 Task: Search one way flight ticket for 3 adults, 3 children in premium economy from Grand Rapids: Gerald R. Ford International Airport to Raleigh: Raleigh-durham International Airport on 8-5-2023. Choice of flights is Delta. Number of bags: 1 carry on bag. Price is upto 84000. Outbound departure time preference is 19:15.
Action: Mouse moved to (282, 257)
Screenshot: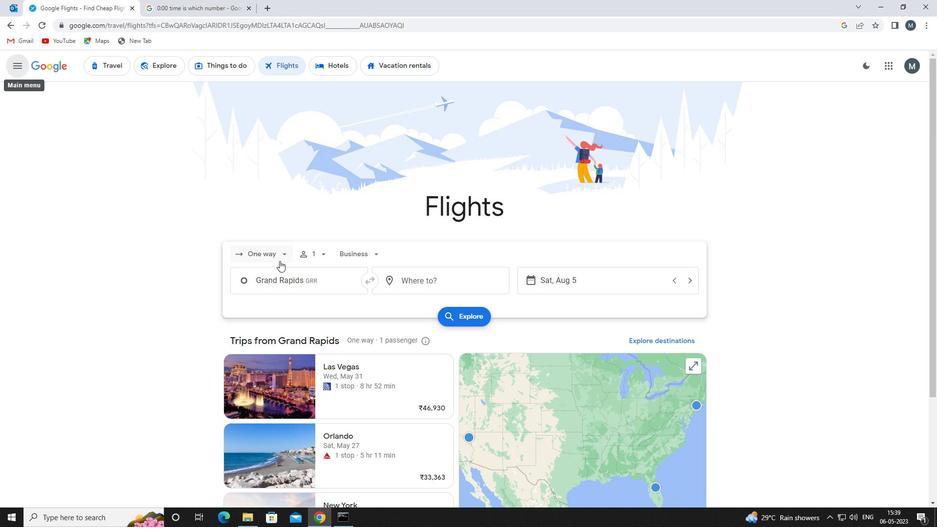 
Action: Mouse pressed left at (282, 257)
Screenshot: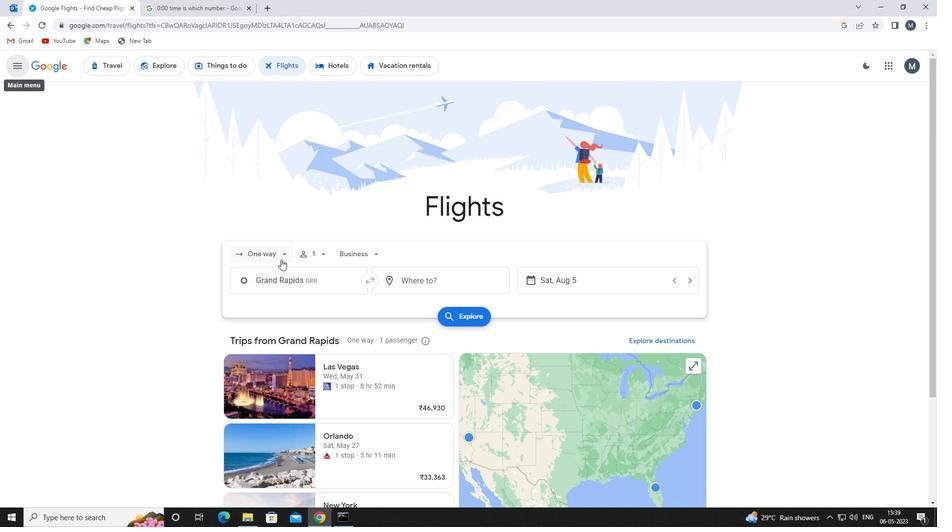 
Action: Mouse moved to (278, 302)
Screenshot: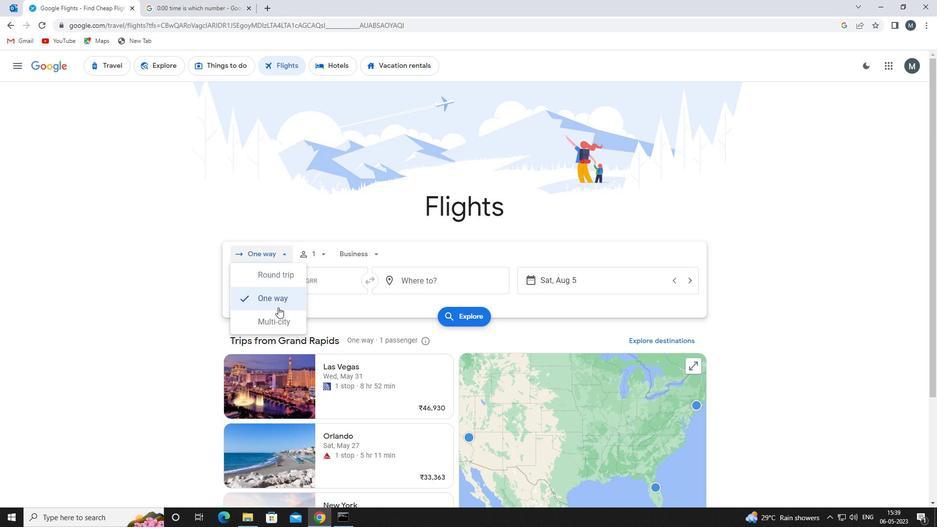 
Action: Mouse pressed left at (278, 302)
Screenshot: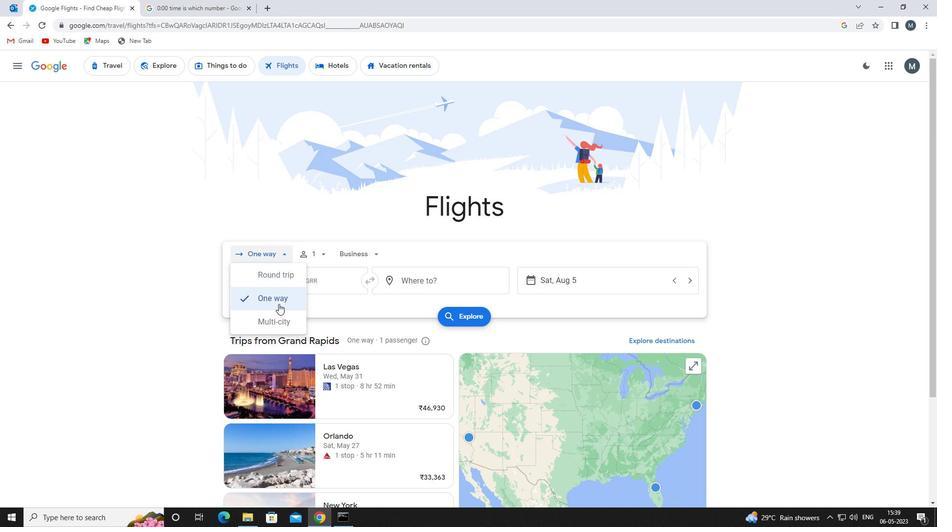 
Action: Mouse moved to (326, 257)
Screenshot: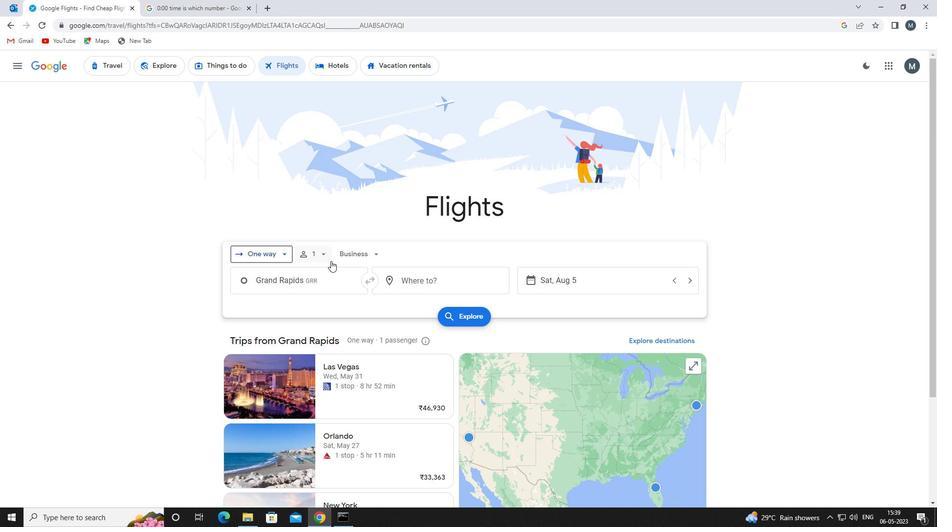 
Action: Mouse pressed left at (326, 257)
Screenshot: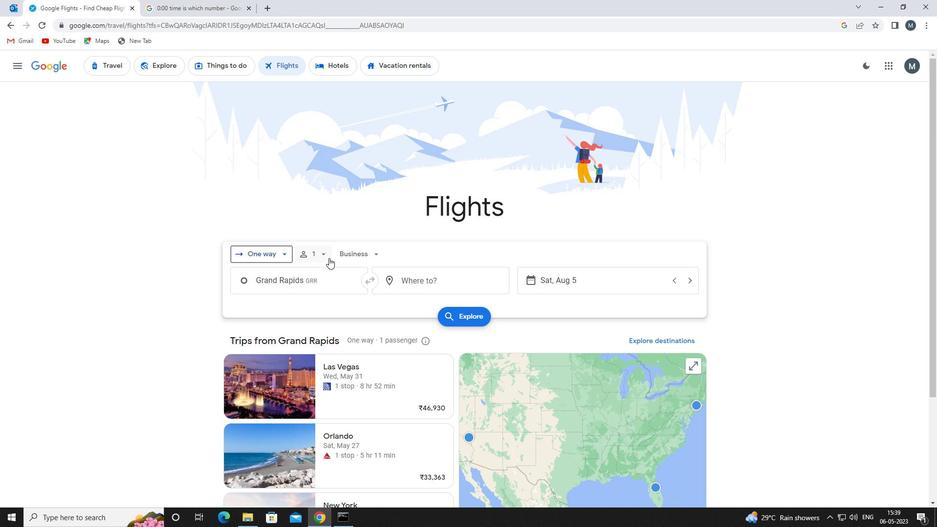 
Action: Mouse moved to (396, 281)
Screenshot: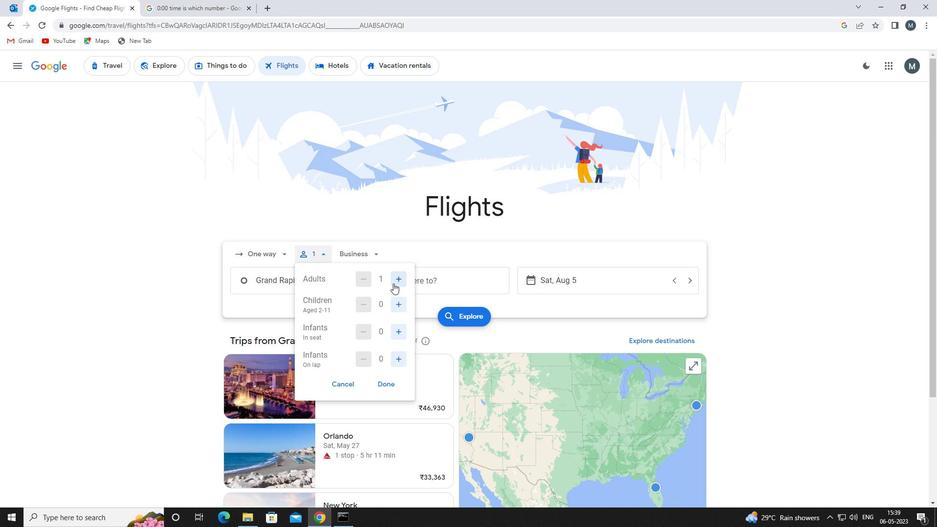 
Action: Mouse pressed left at (396, 281)
Screenshot: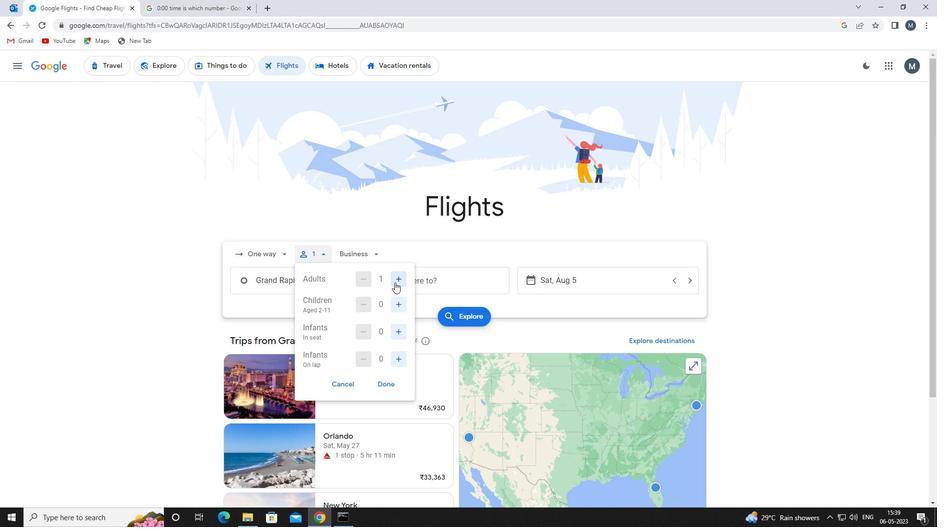 
Action: Mouse moved to (396, 281)
Screenshot: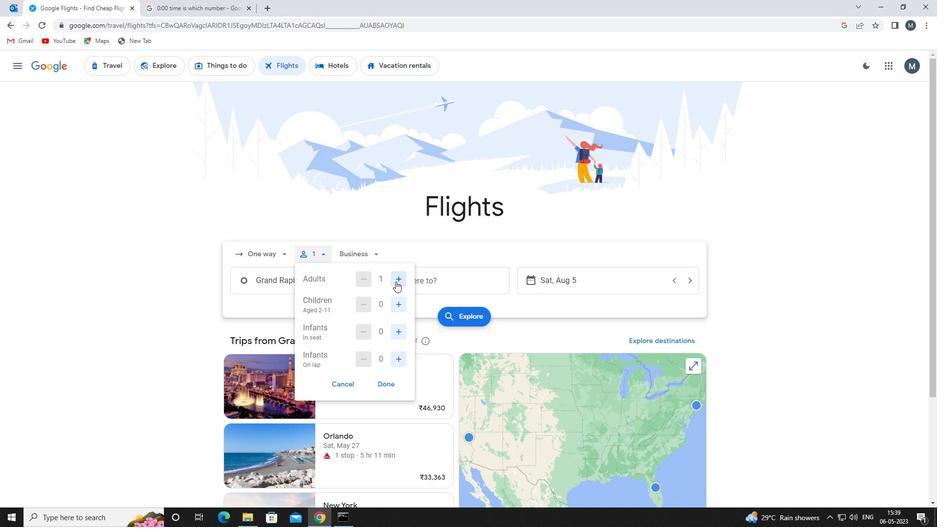 
Action: Mouse pressed left at (396, 281)
Screenshot: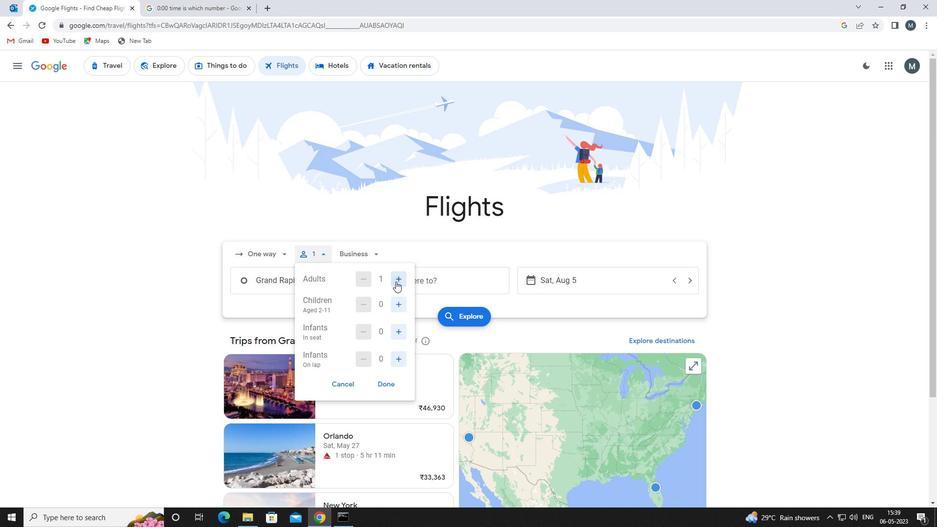 
Action: Mouse moved to (403, 304)
Screenshot: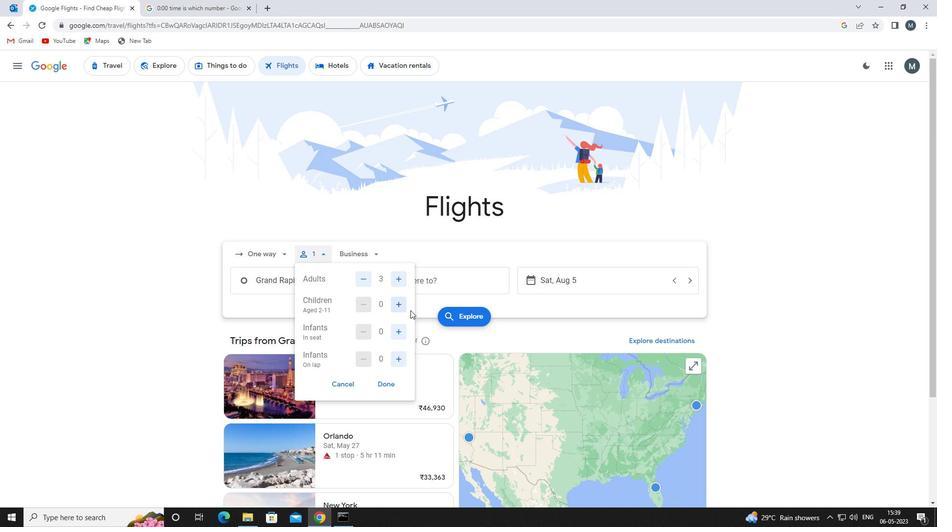 
Action: Mouse pressed left at (403, 304)
Screenshot: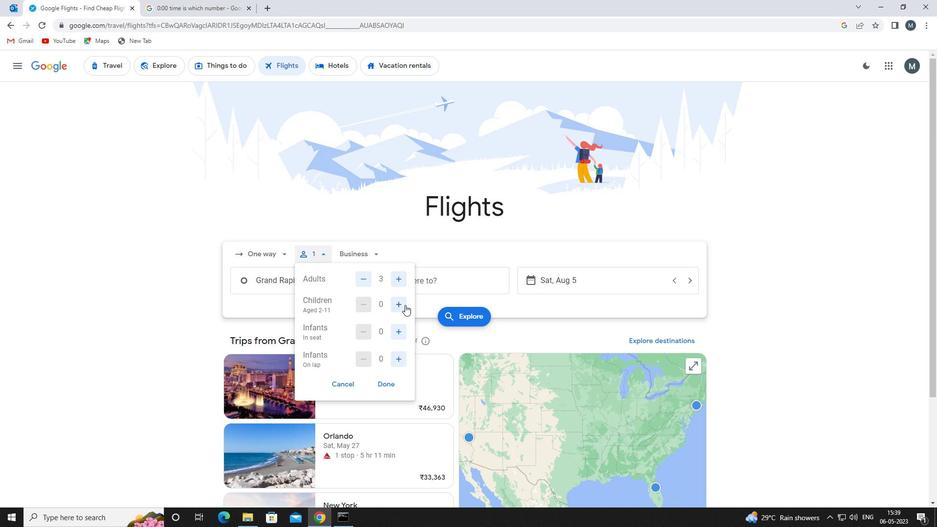 
Action: Mouse pressed left at (403, 304)
Screenshot: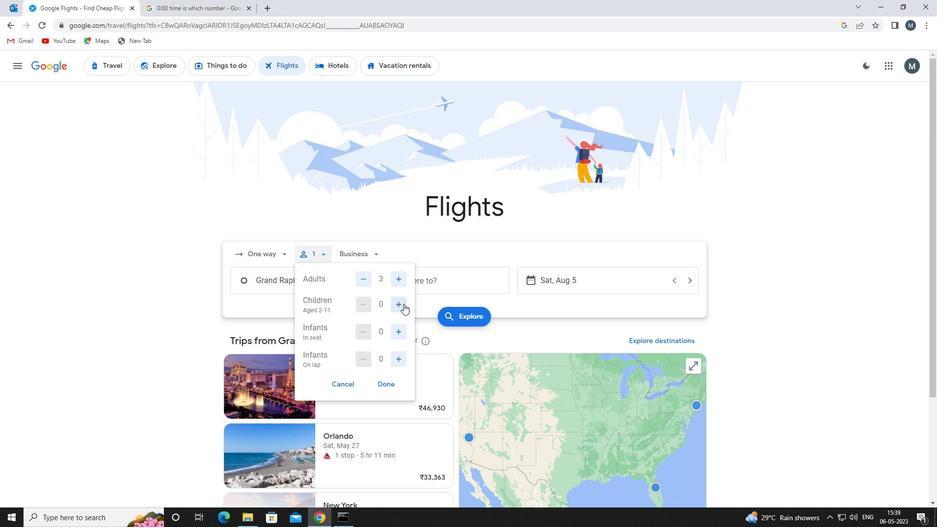 
Action: Mouse pressed left at (403, 304)
Screenshot: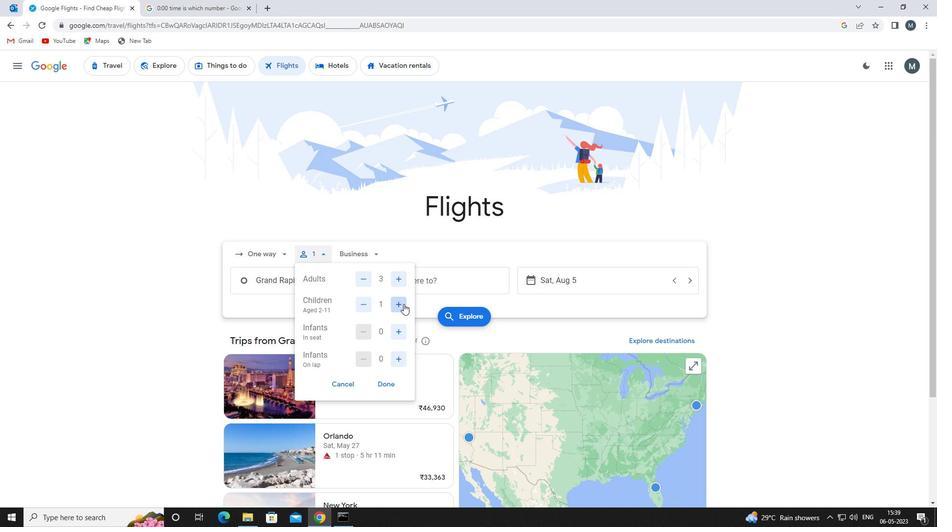 
Action: Mouse moved to (392, 385)
Screenshot: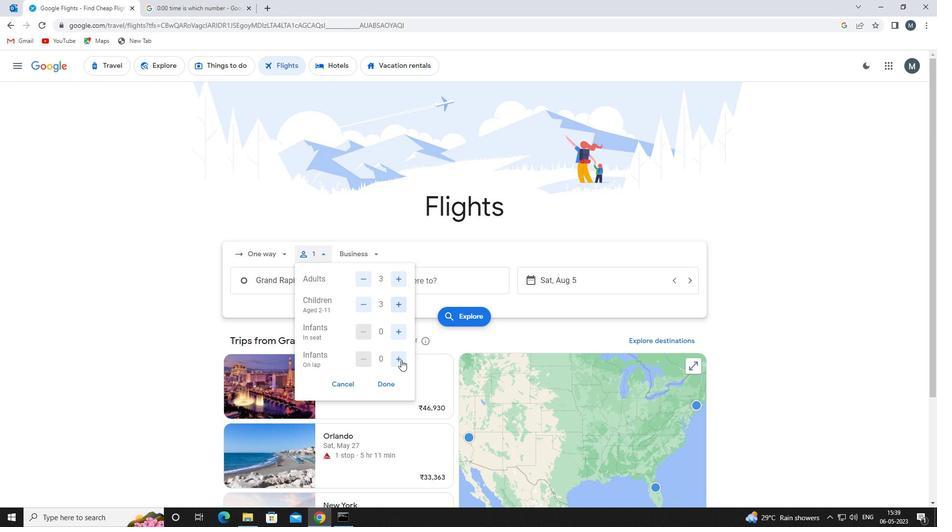 
Action: Mouse pressed left at (392, 385)
Screenshot: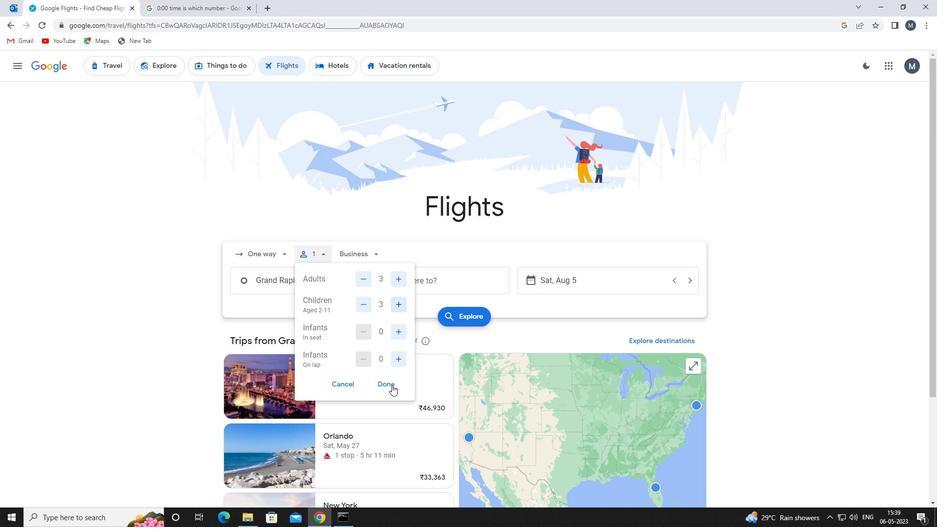 
Action: Mouse moved to (362, 253)
Screenshot: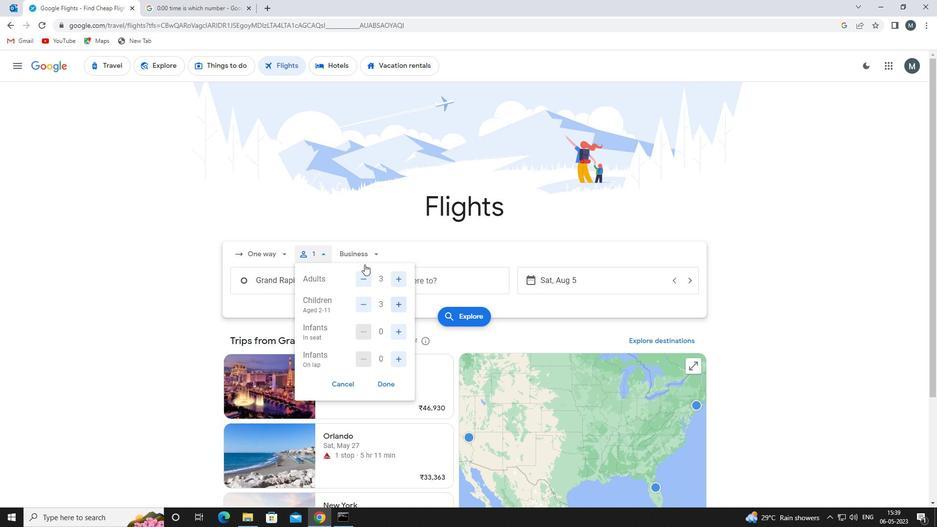 
Action: Mouse pressed left at (362, 253)
Screenshot: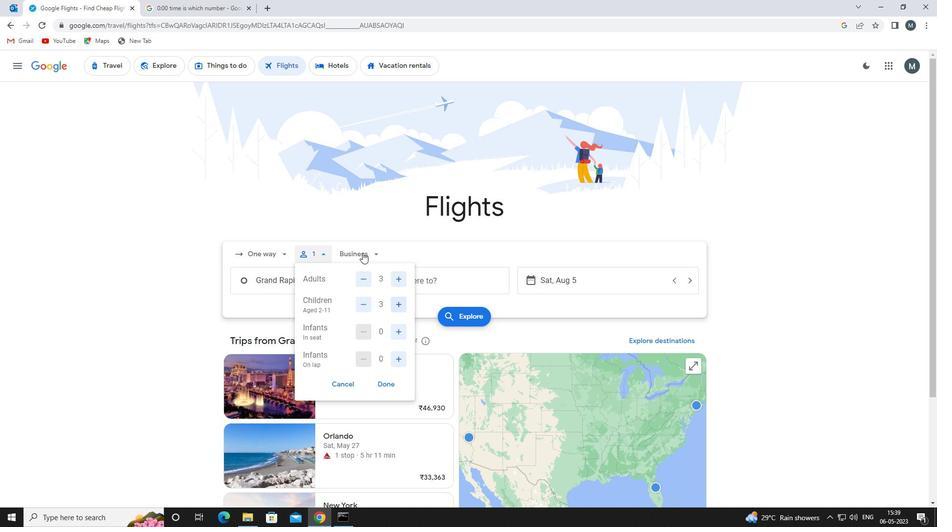 
Action: Mouse moved to (380, 300)
Screenshot: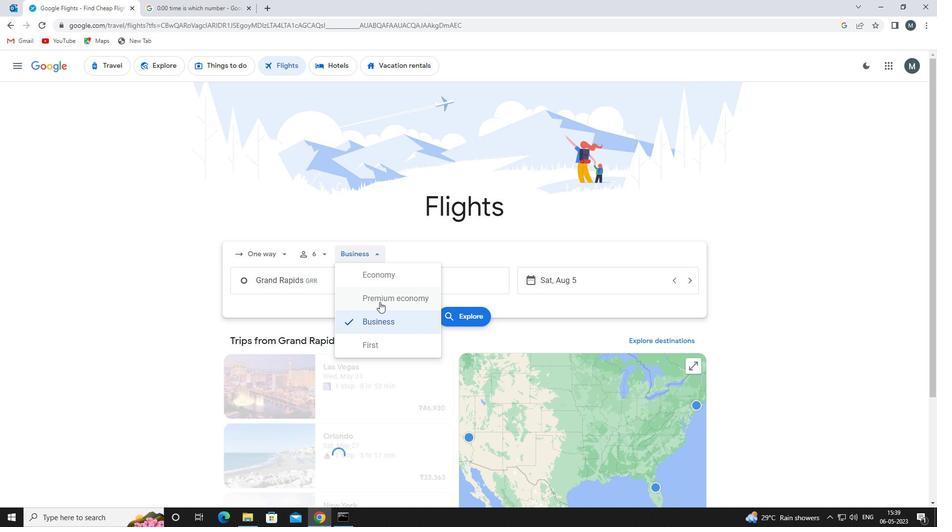 
Action: Mouse pressed left at (380, 300)
Screenshot: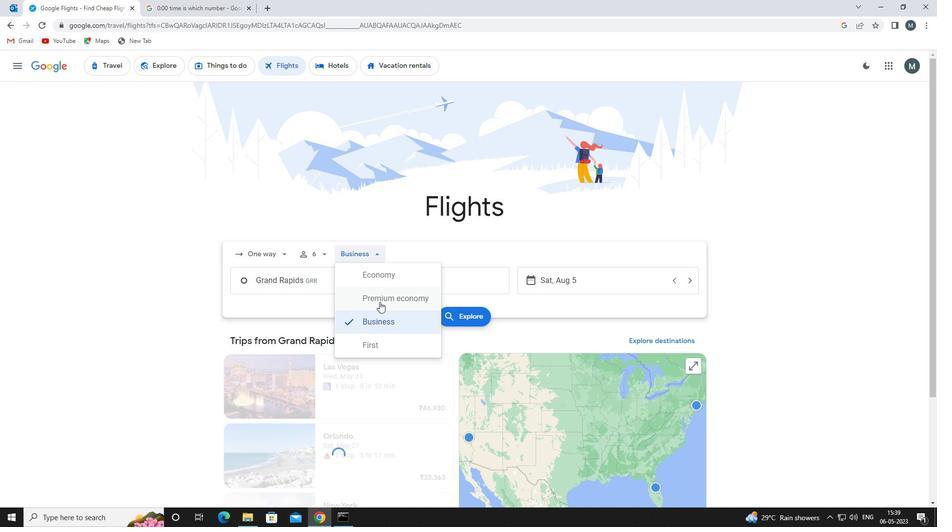 
Action: Mouse moved to (323, 286)
Screenshot: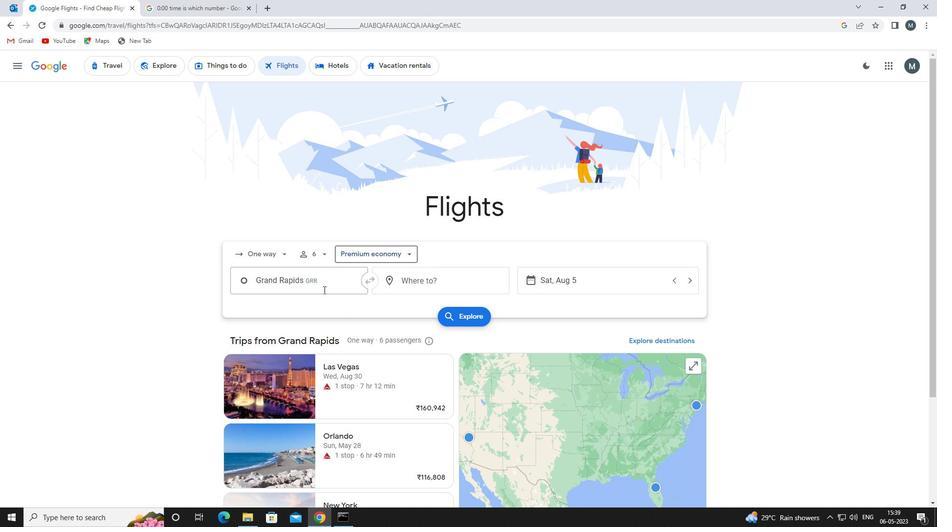 
Action: Mouse pressed left at (323, 286)
Screenshot: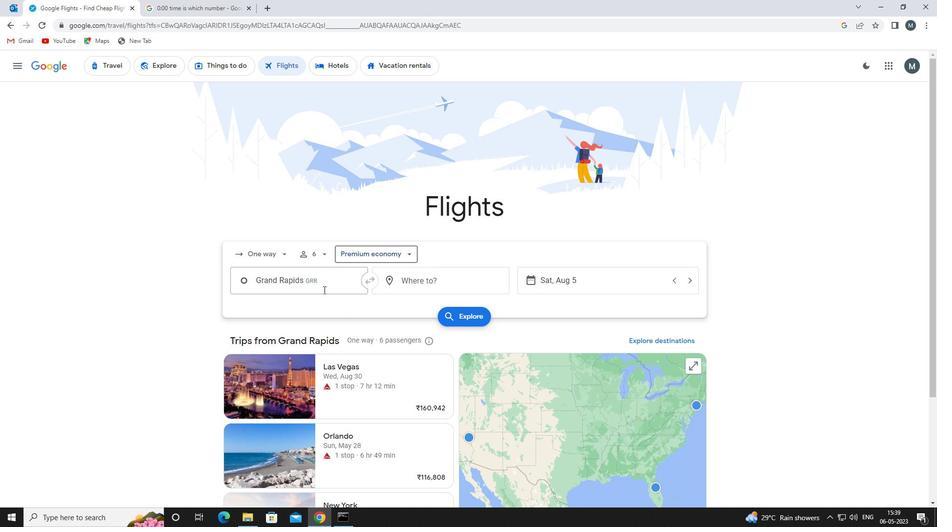 
Action: Mouse moved to (326, 327)
Screenshot: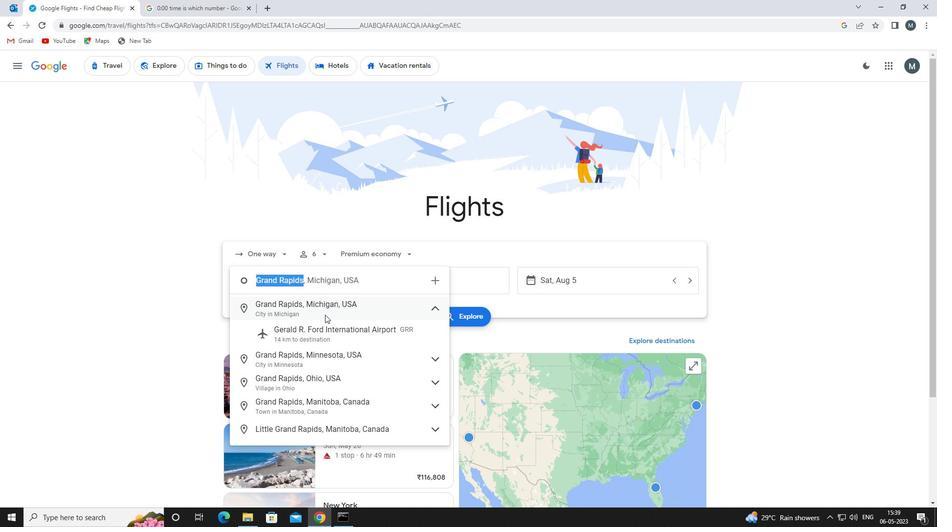 
Action: Mouse pressed left at (326, 327)
Screenshot: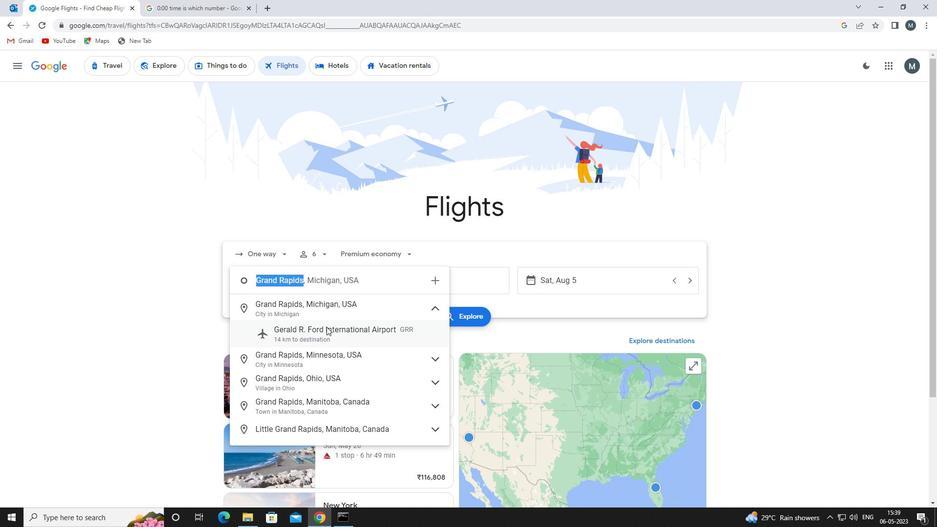 
Action: Mouse moved to (413, 276)
Screenshot: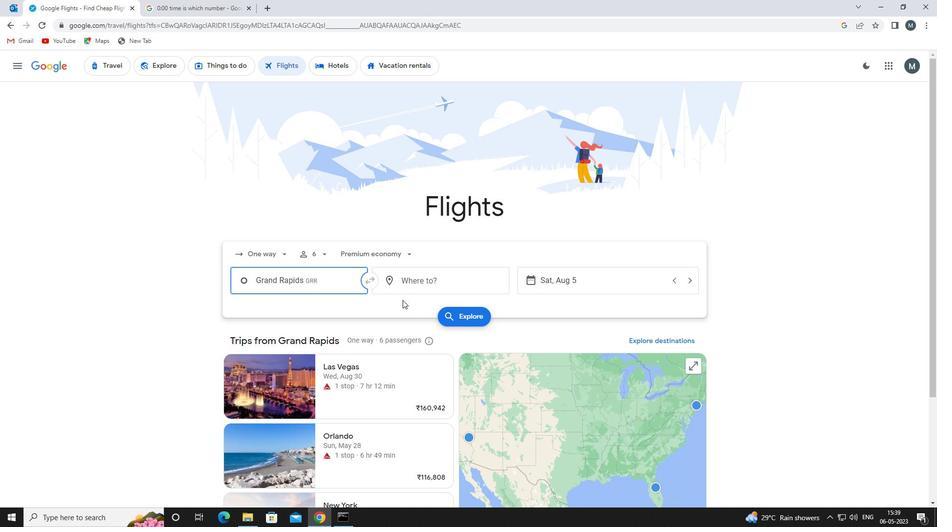 
Action: Mouse pressed left at (413, 276)
Screenshot: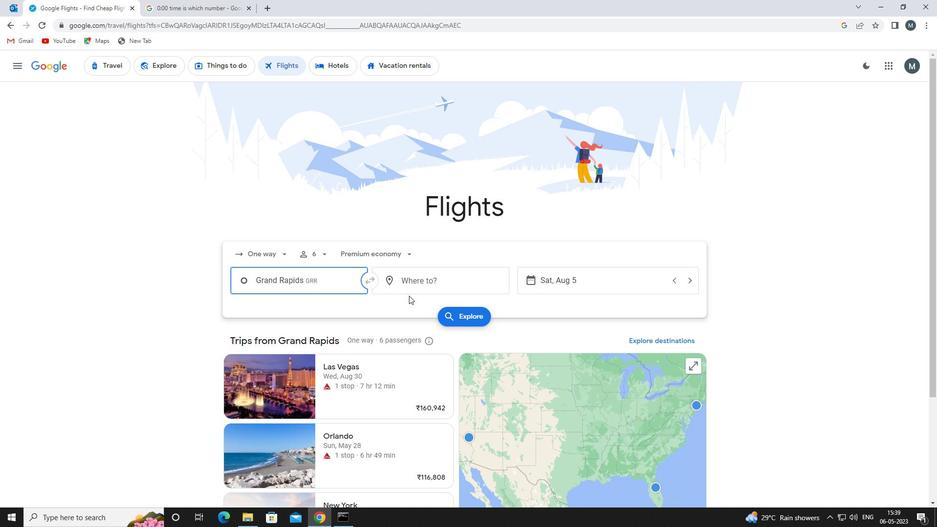 
Action: Mouse moved to (413, 279)
Screenshot: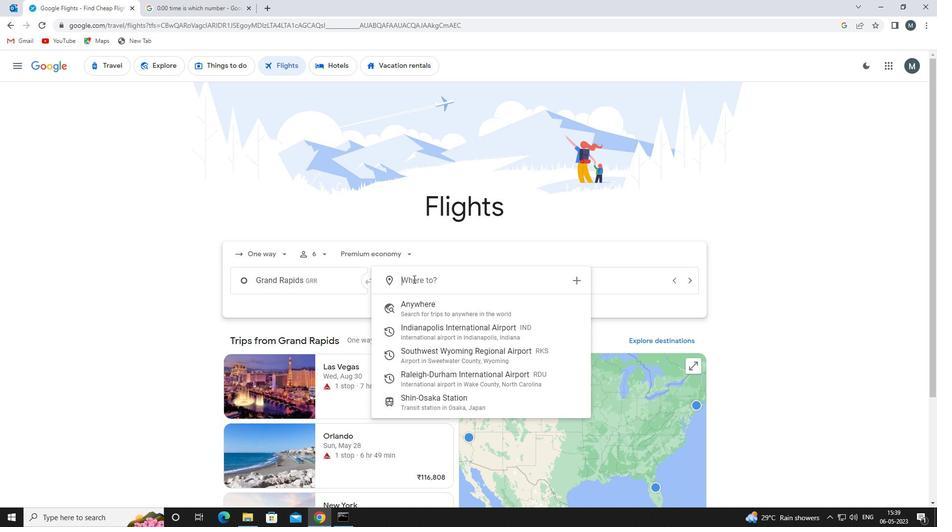 
Action: Key pressed rdu
Screenshot: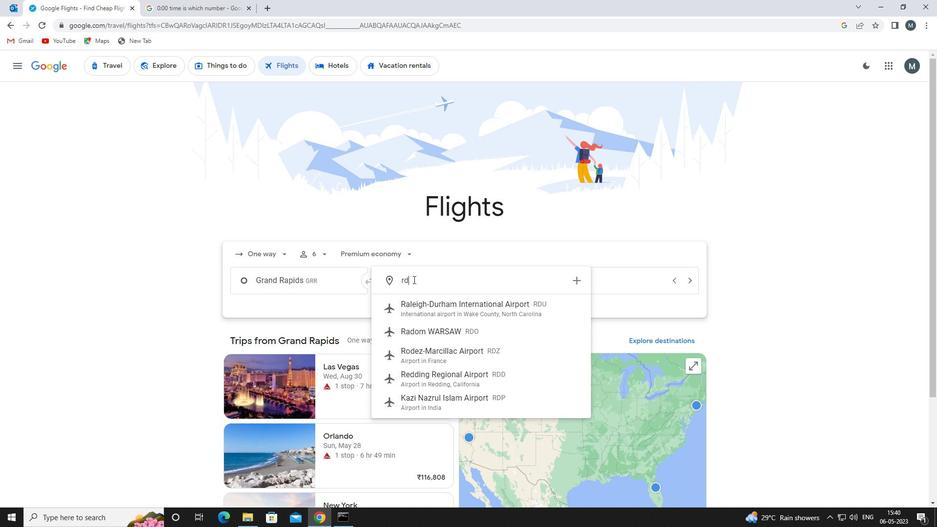 
Action: Mouse moved to (433, 317)
Screenshot: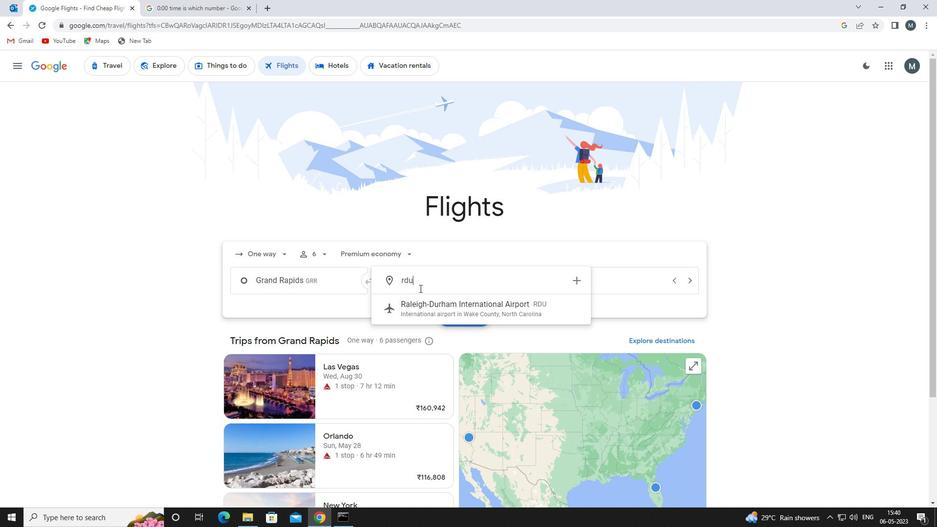 
Action: Mouse pressed left at (433, 317)
Screenshot: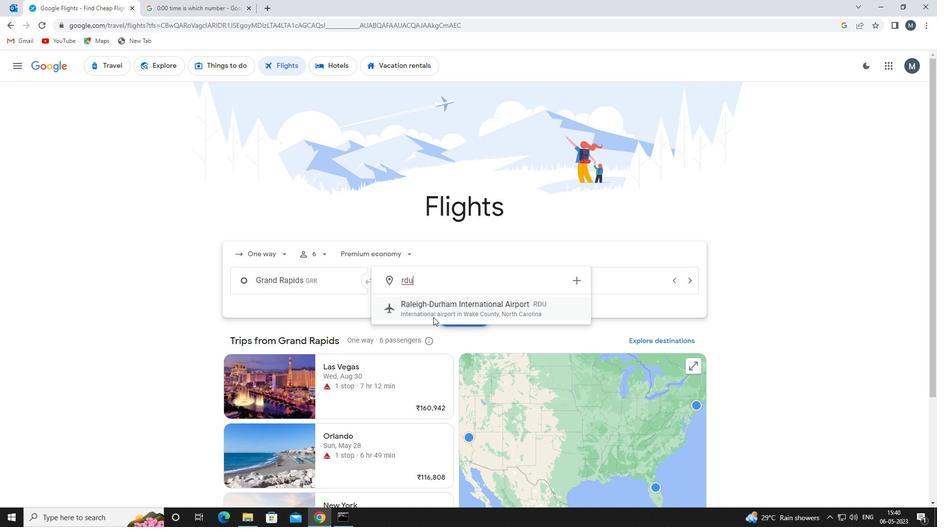 
Action: Mouse moved to (542, 275)
Screenshot: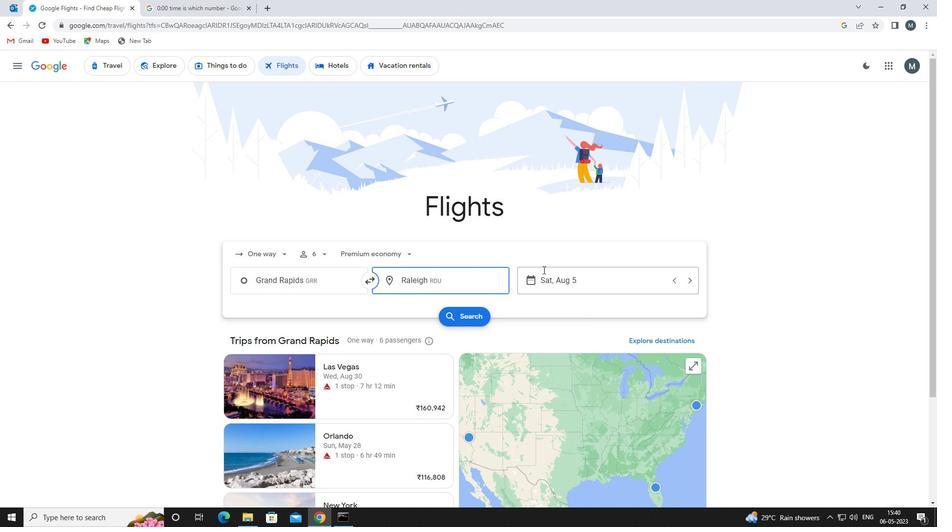 
Action: Mouse pressed left at (542, 275)
Screenshot: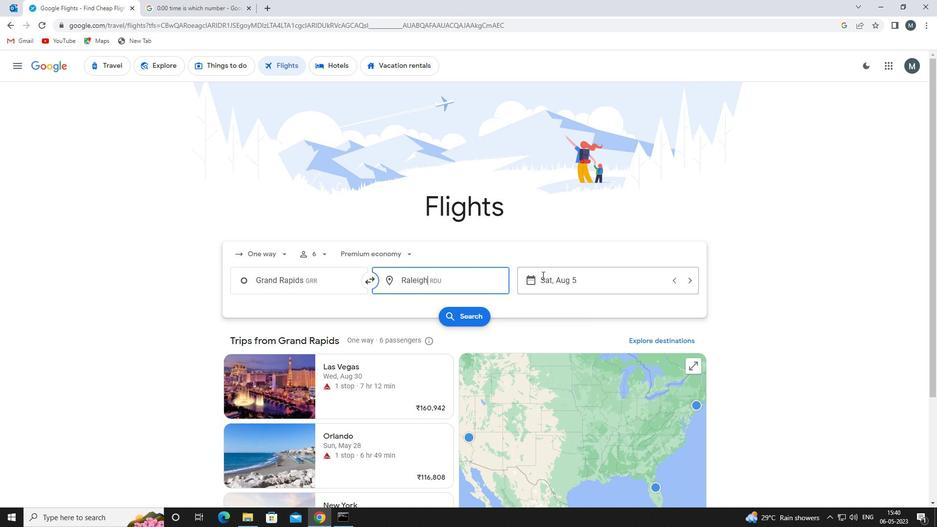 
Action: Mouse moved to (492, 333)
Screenshot: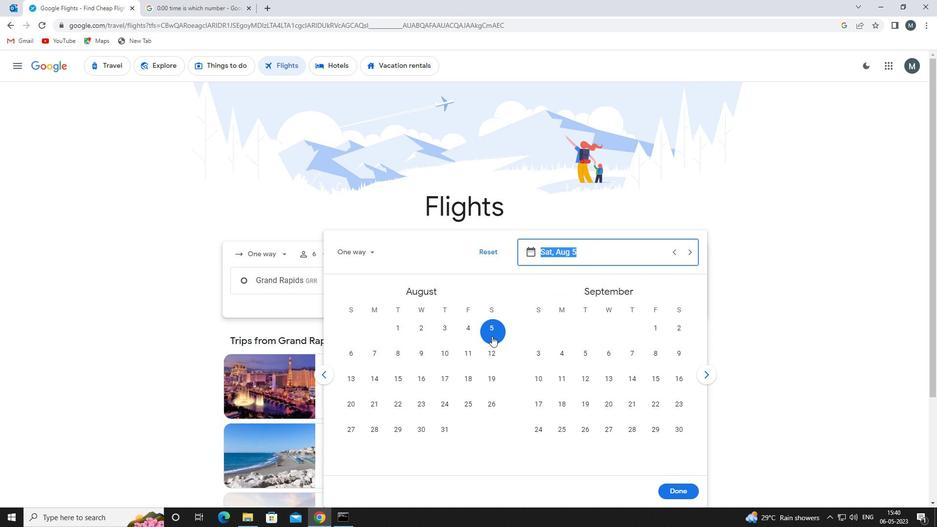 
Action: Mouse pressed left at (492, 333)
Screenshot: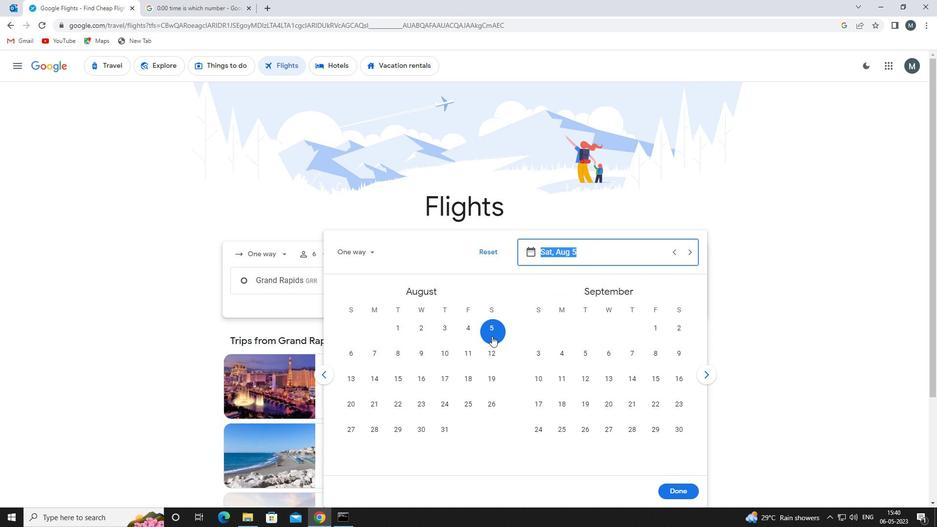 
Action: Mouse moved to (684, 488)
Screenshot: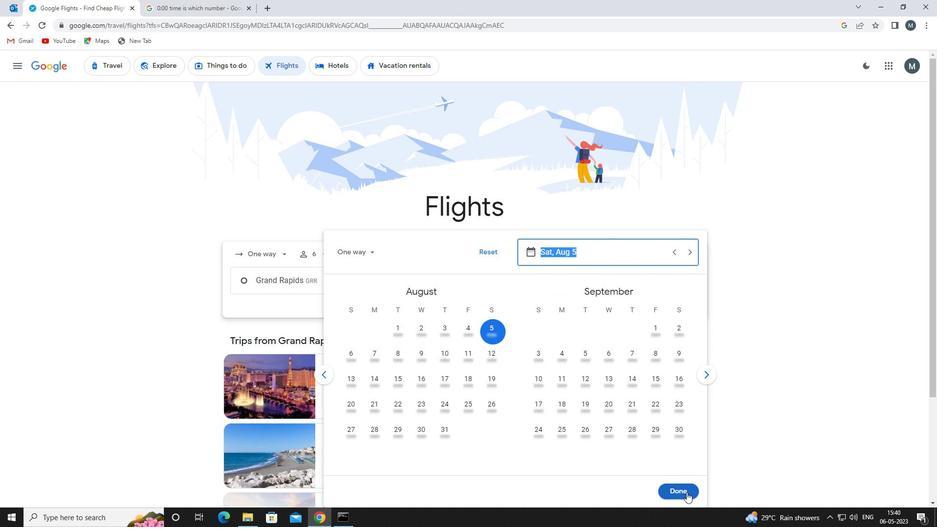 
Action: Mouse pressed left at (684, 488)
Screenshot: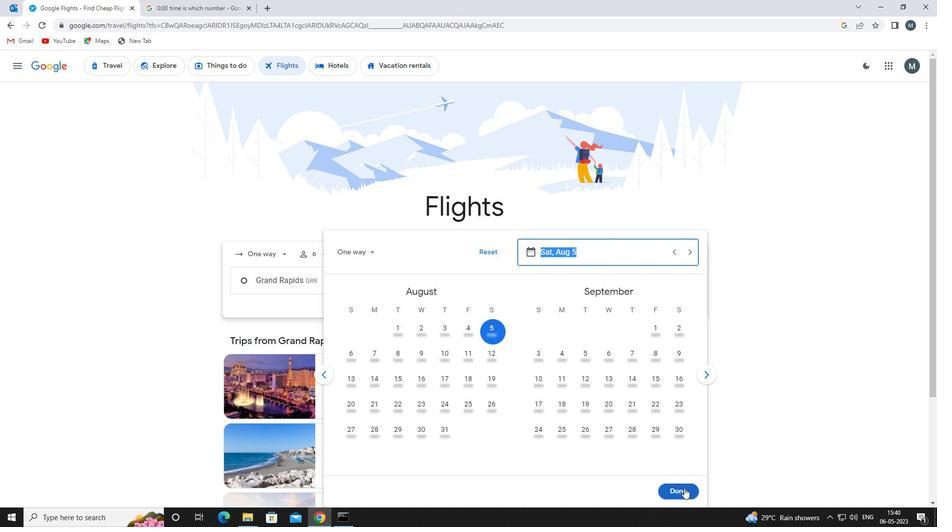 
Action: Mouse moved to (466, 309)
Screenshot: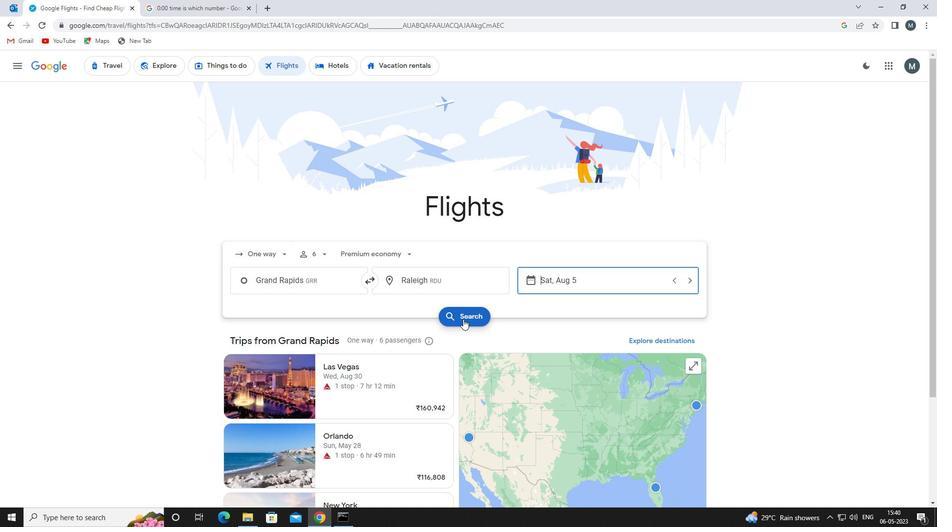 
Action: Mouse pressed left at (466, 309)
Screenshot: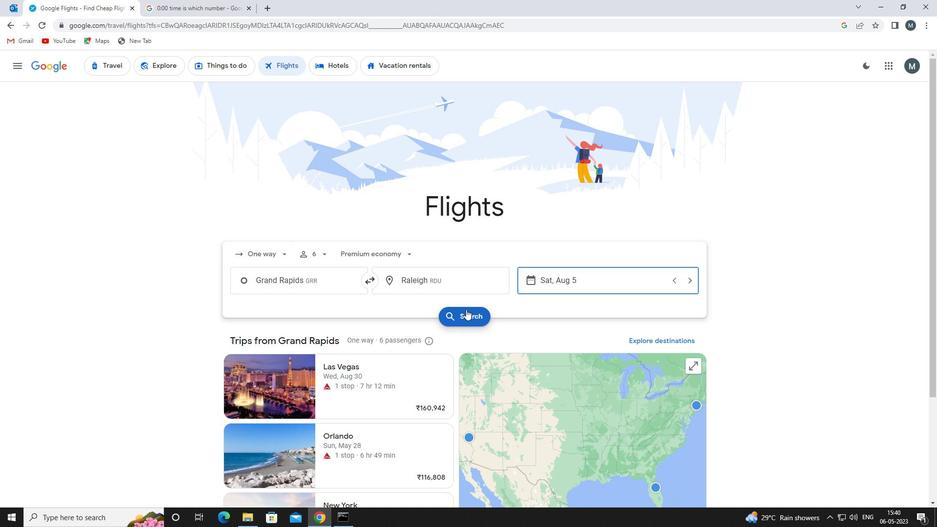 
Action: Mouse moved to (244, 162)
Screenshot: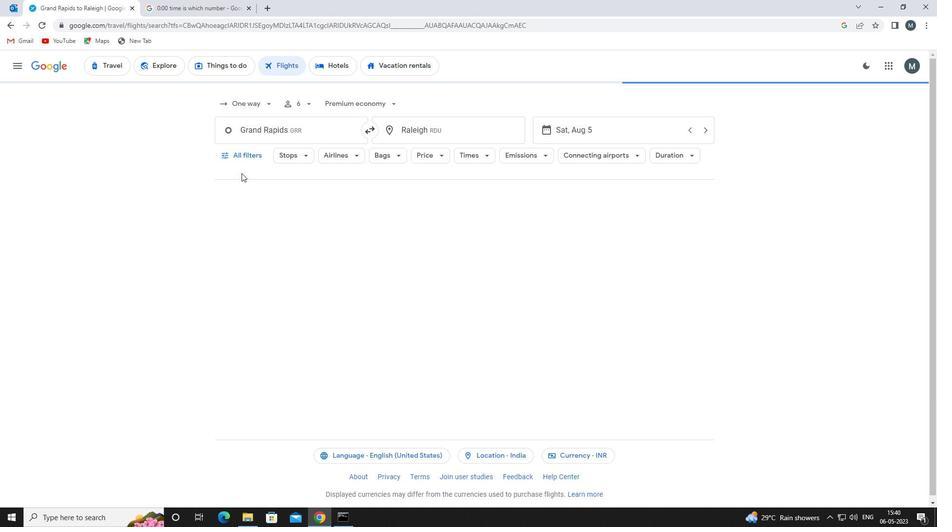 
Action: Mouse pressed left at (244, 162)
Screenshot: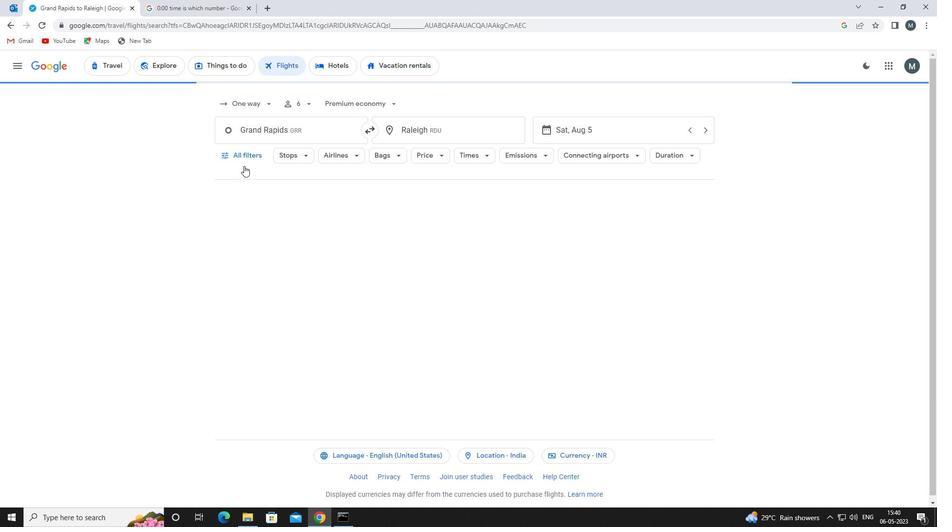 
Action: Mouse moved to (271, 277)
Screenshot: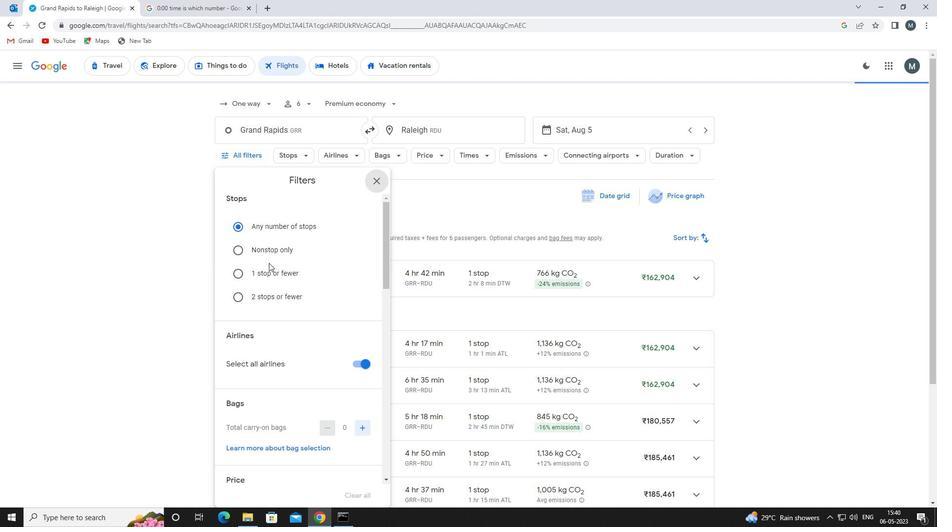 
Action: Mouse scrolled (271, 277) with delta (0, 0)
Screenshot: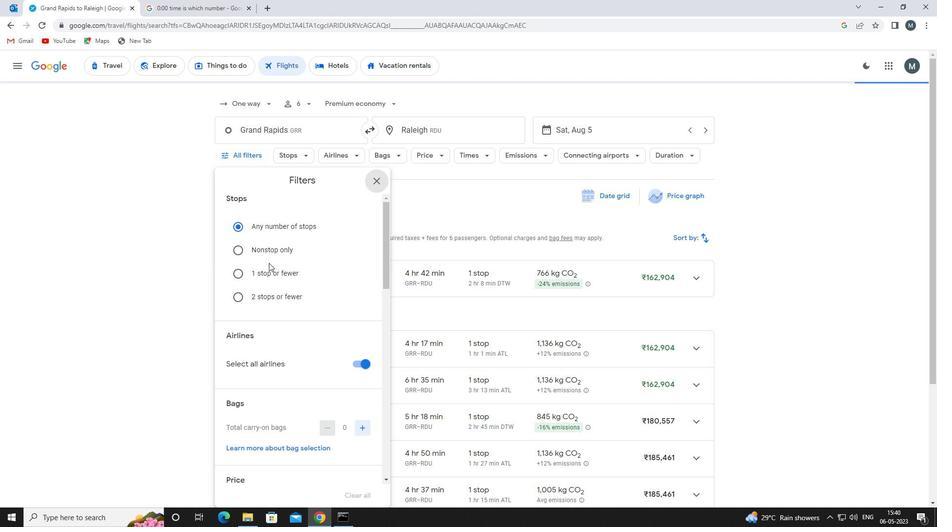 
Action: Mouse moved to (359, 315)
Screenshot: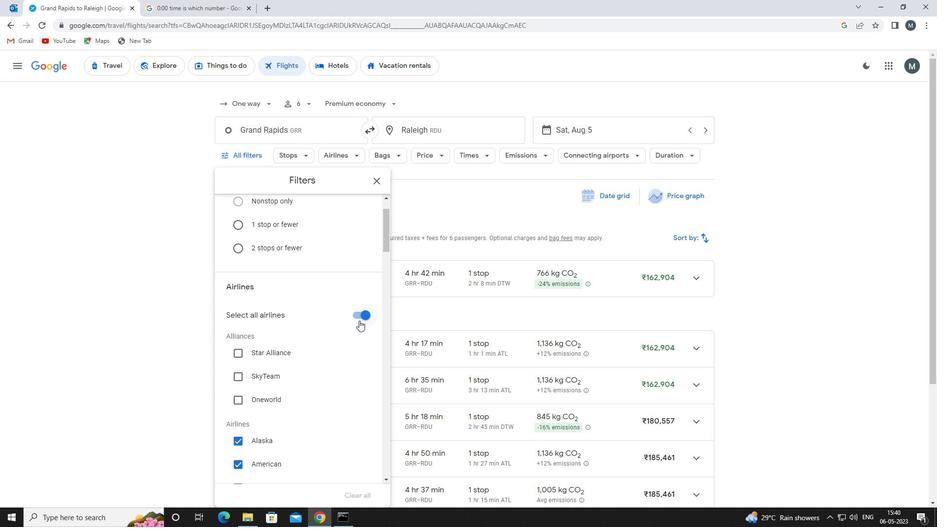 
Action: Mouse pressed left at (359, 315)
Screenshot: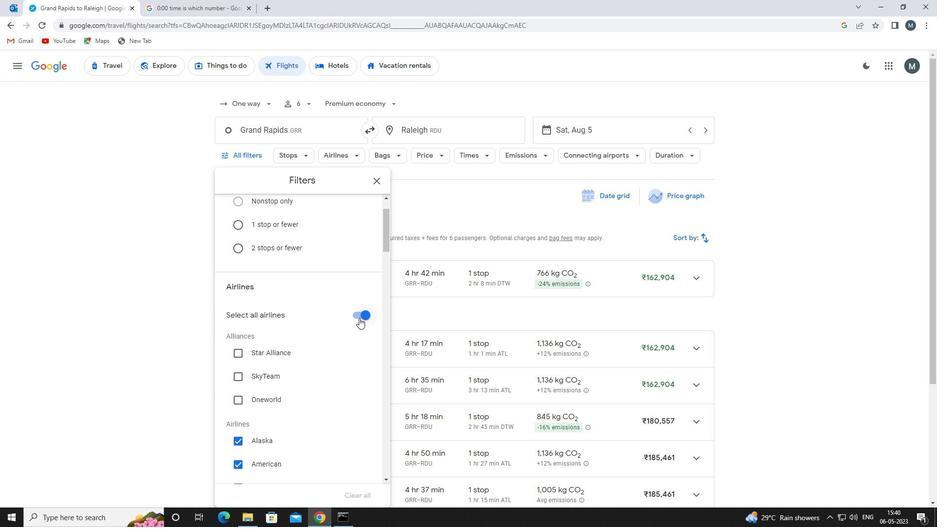 
Action: Mouse moved to (351, 317)
Screenshot: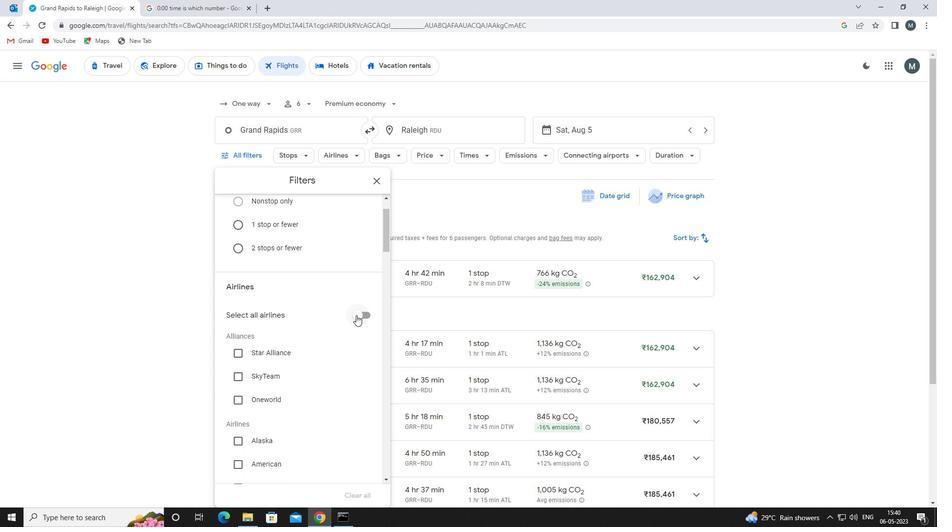 
Action: Mouse scrolled (351, 317) with delta (0, 0)
Screenshot: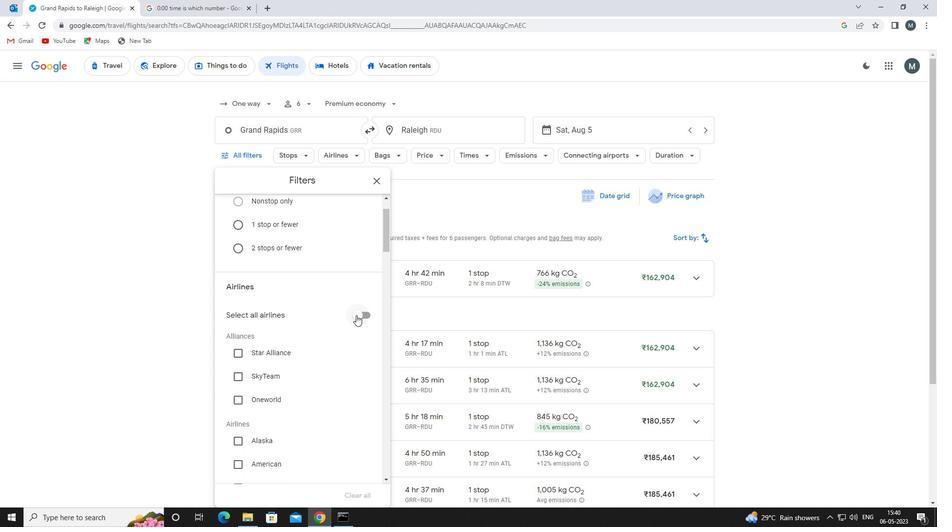 
Action: Mouse moved to (333, 336)
Screenshot: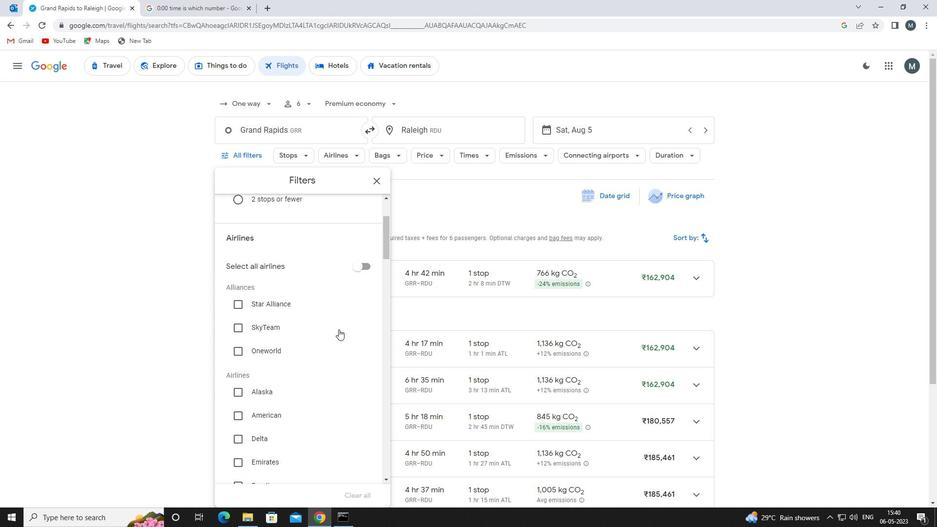 
Action: Mouse scrolled (333, 336) with delta (0, 0)
Screenshot: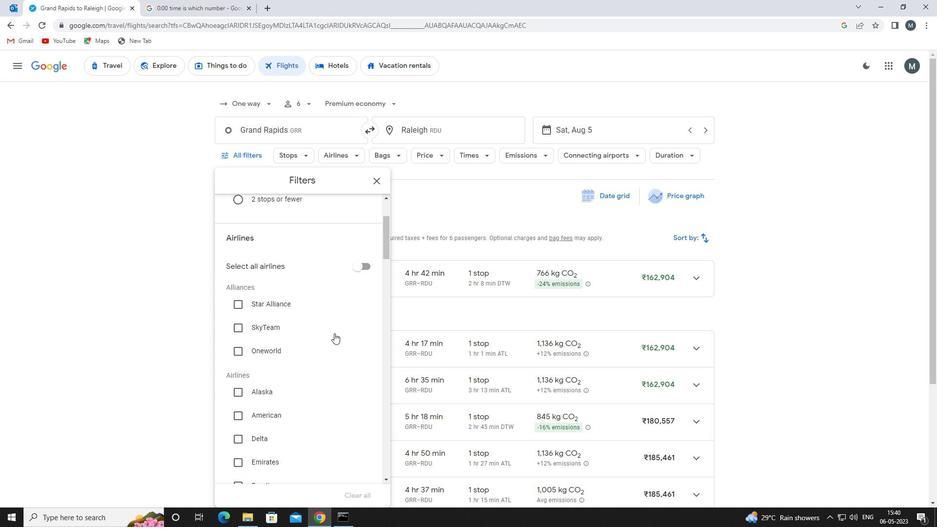 
Action: Mouse moved to (306, 385)
Screenshot: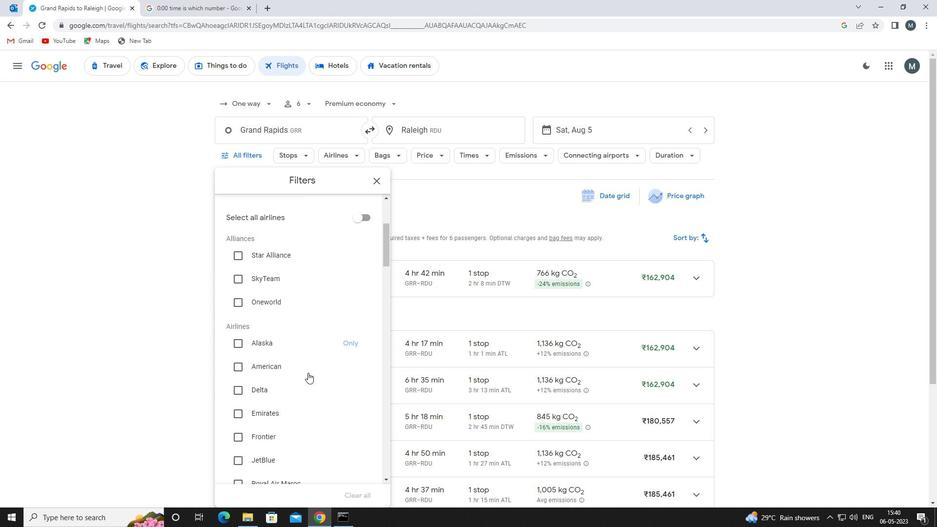 
Action: Mouse pressed left at (306, 385)
Screenshot: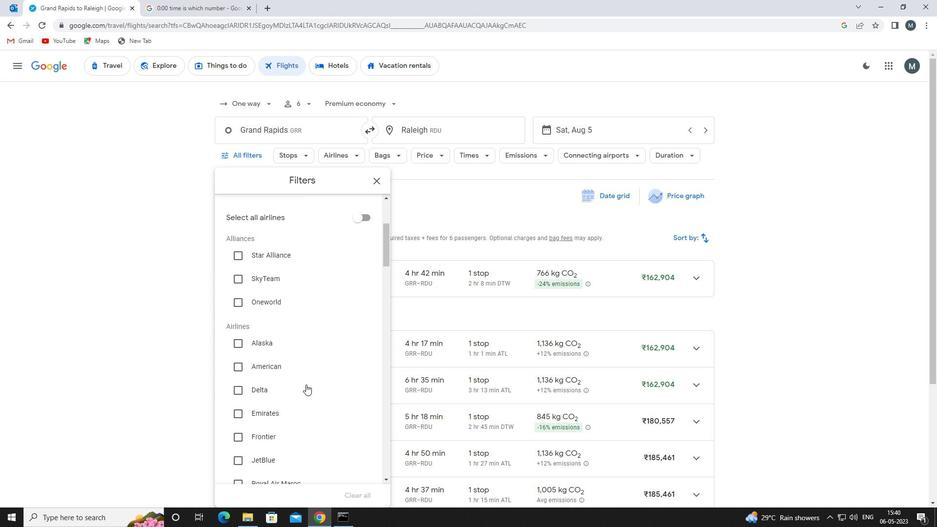 
Action: Mouse moved to (312, 376)
Screenshot: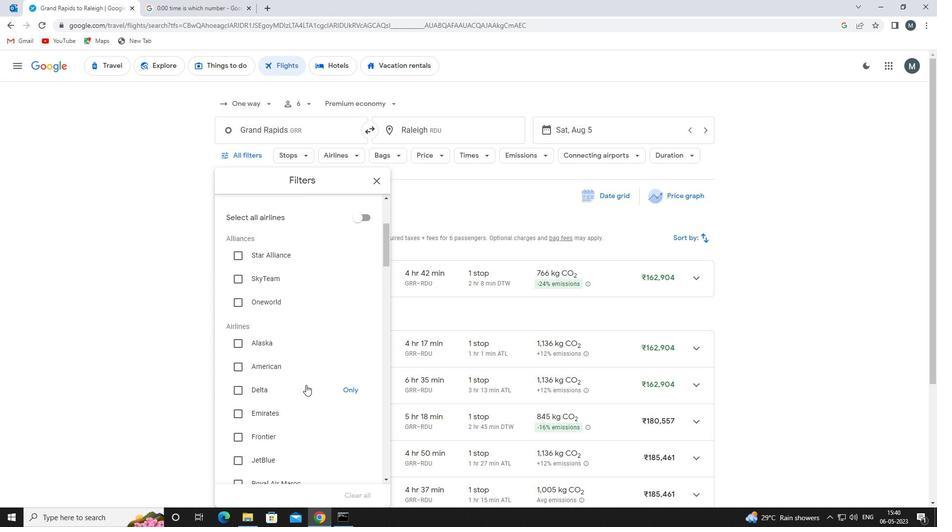 
Action: Mouse scrolled (312, 375) with delta (0, 0)
Screenshot: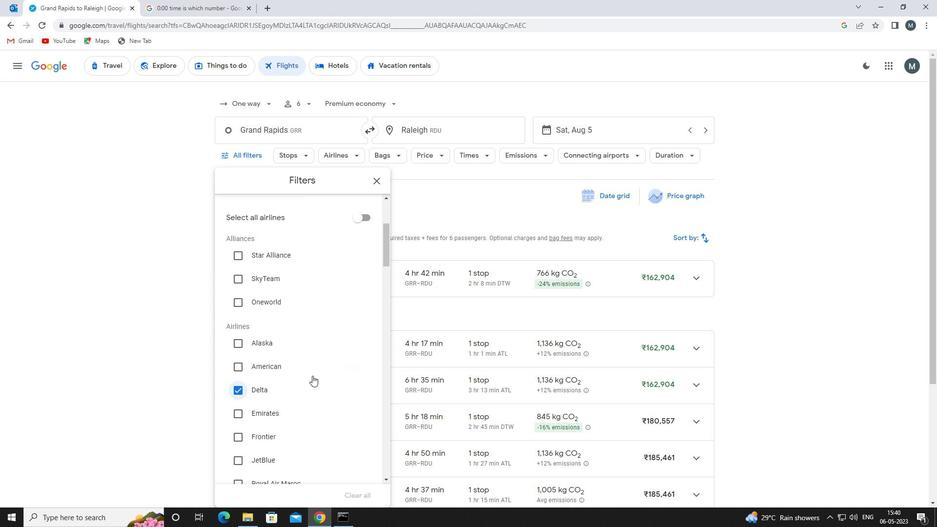 
Action: Mouse scrolled (312, 375) with delta (0, 0)
Screenshot: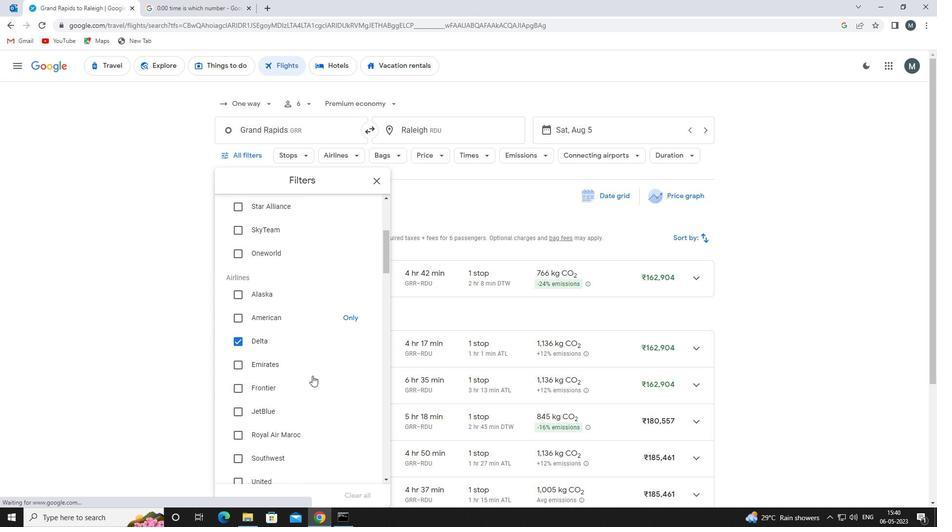 
Action: Mouse scrolled (312, 375) with delta (0, 0)
Screenshot: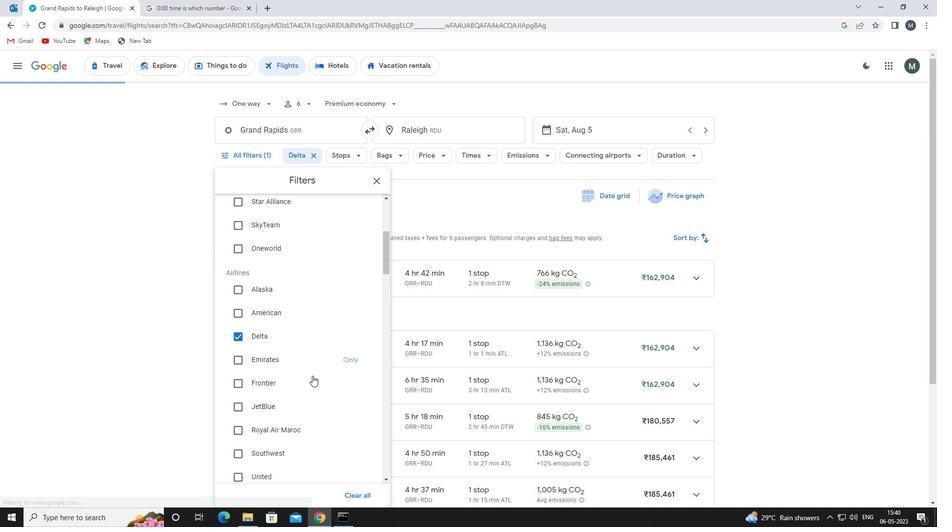 
Action: Mouse moved to (334, 375)
Screenshot: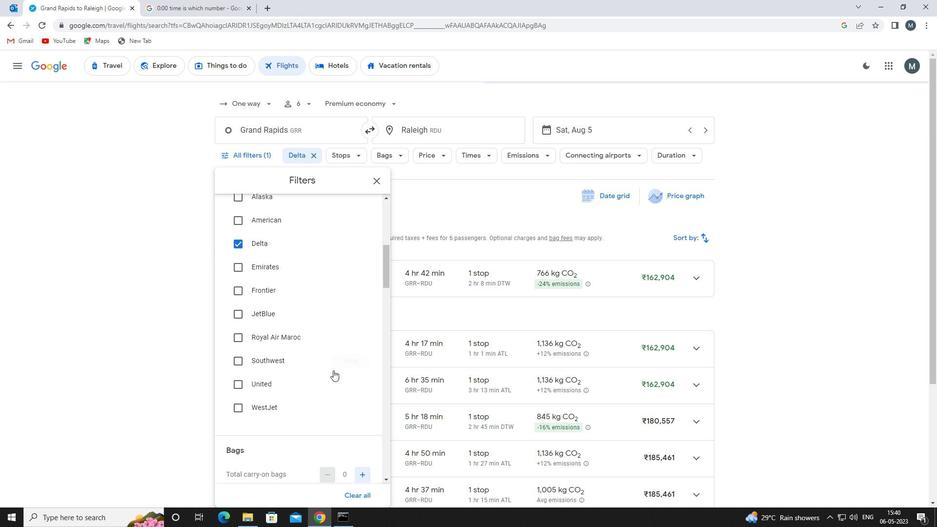 
Action: Mouse scrolled (334, 374) with delta (0, 0)
Screenshot: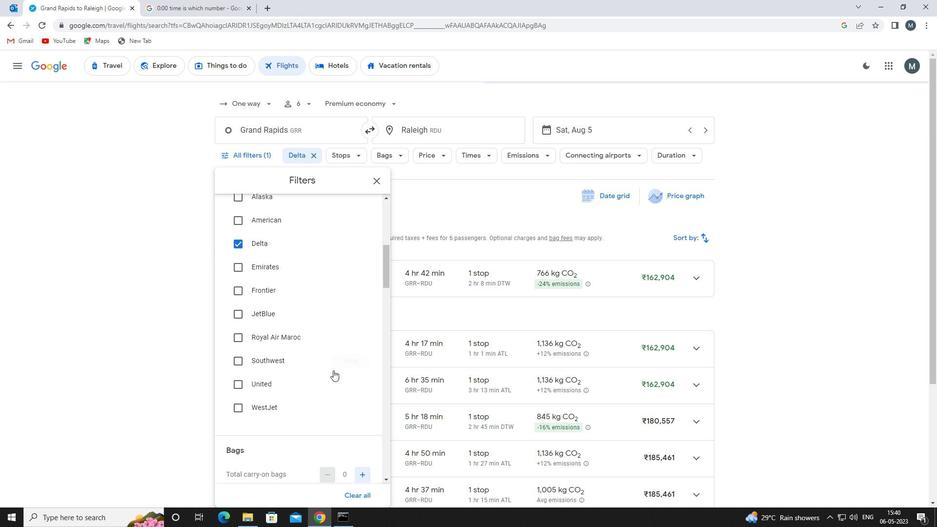 
Action: Mouse moved to (334, 379)
Screenshot: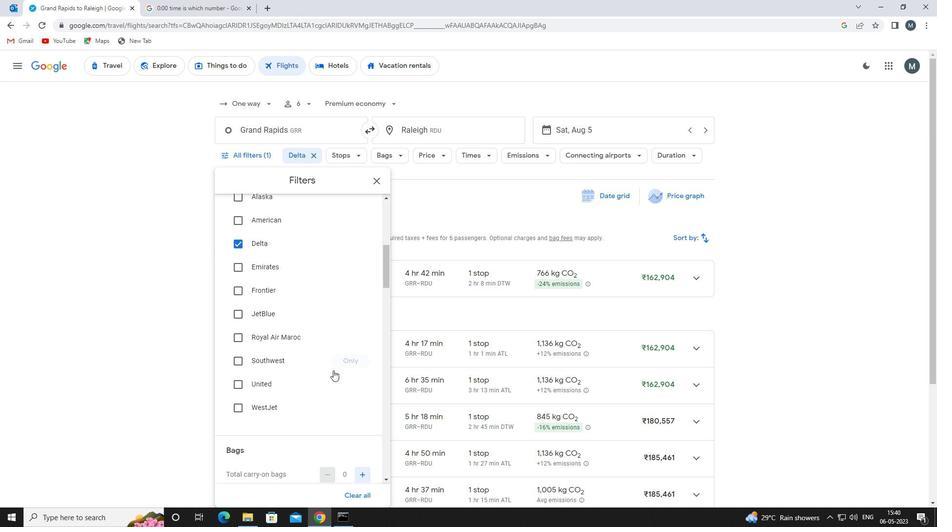 
Action: Mouse scrolled (334, 378) with delta (0, 0)
Screenshot: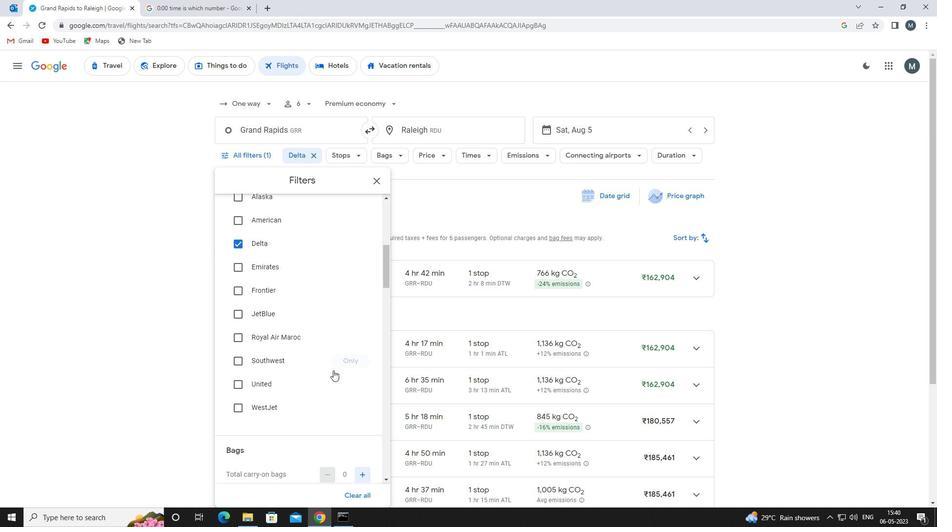 
Action: Mouse moved to (360, 376)
Screenshot: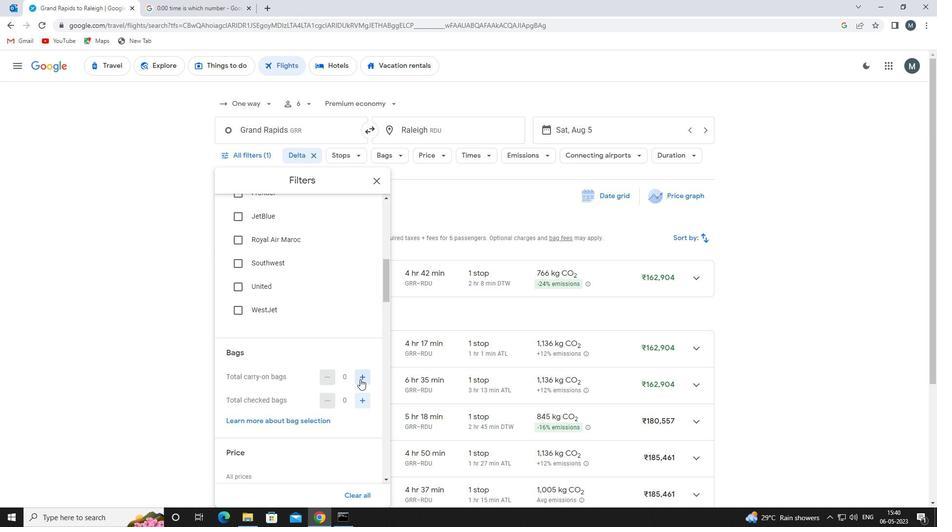 
Action: Mouse pressed left at (360, 376)
Screenshot: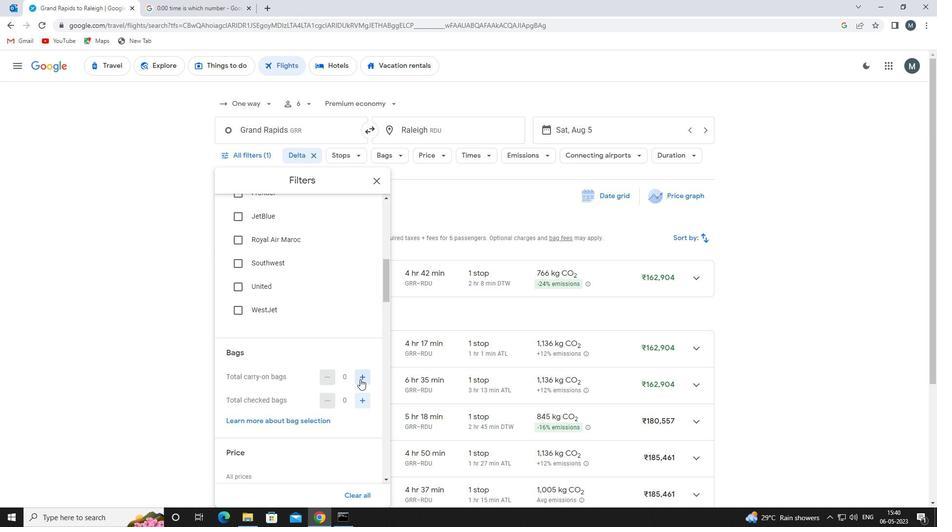 
Action: Mouse moved to (318, 370)
Screenshot: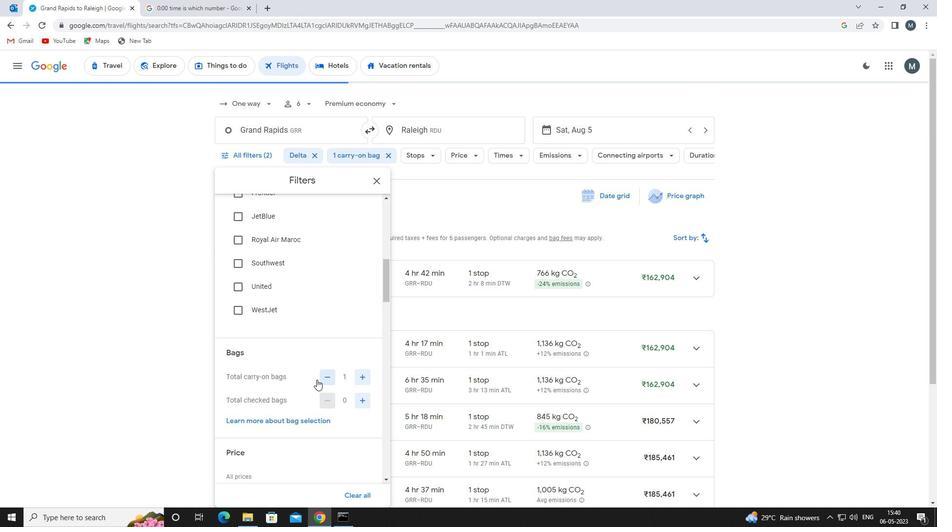 
Action: Mouse scrolled (318, 369) with delta (0, 0)
Screenshot: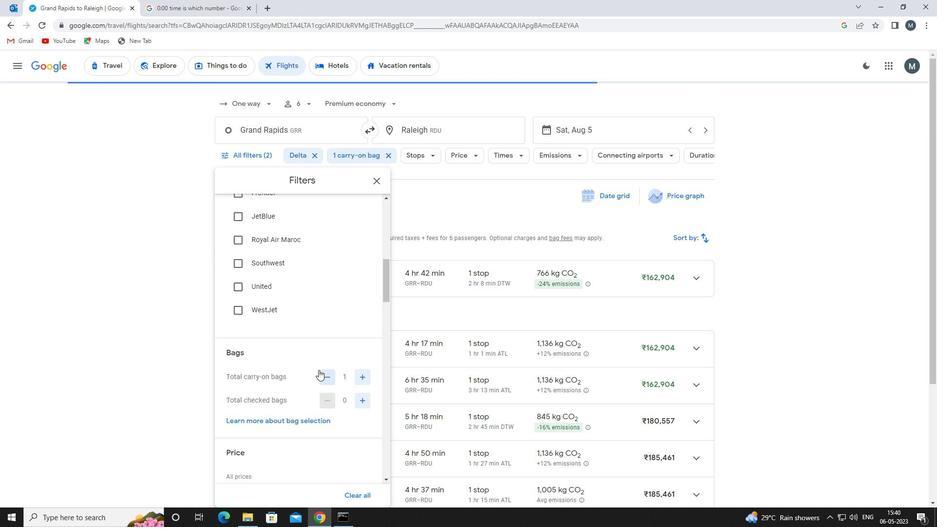 
Action: Mouse moved to (306, 377)
Screenshot: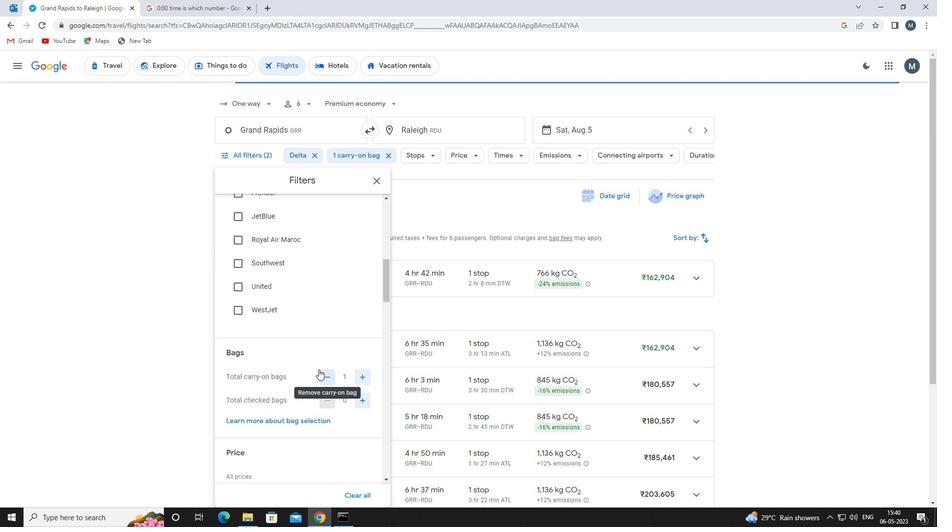
Action: Mouse scrolled (306, 377) with delta (0, 0)
Screenshot: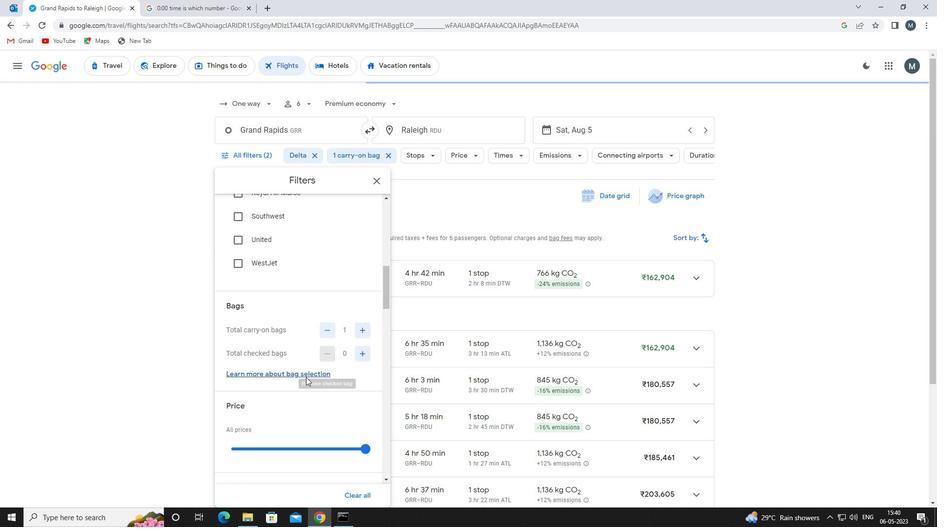 
Action: Mouse moved to (275, 399)
Screenshot: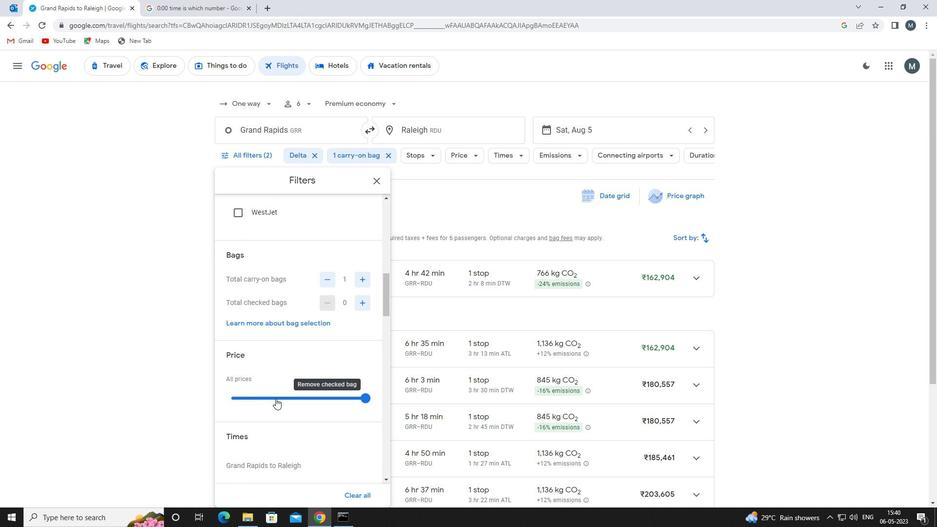 
Action: Mouse pressed left at (275, 399)
Screenshot: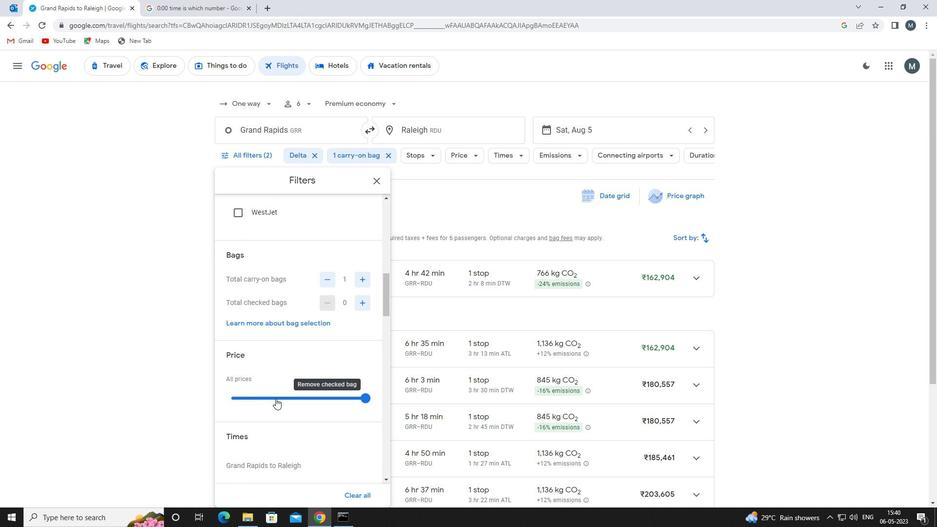 
Action: Mouse moved to (275, 398)
Screenshot: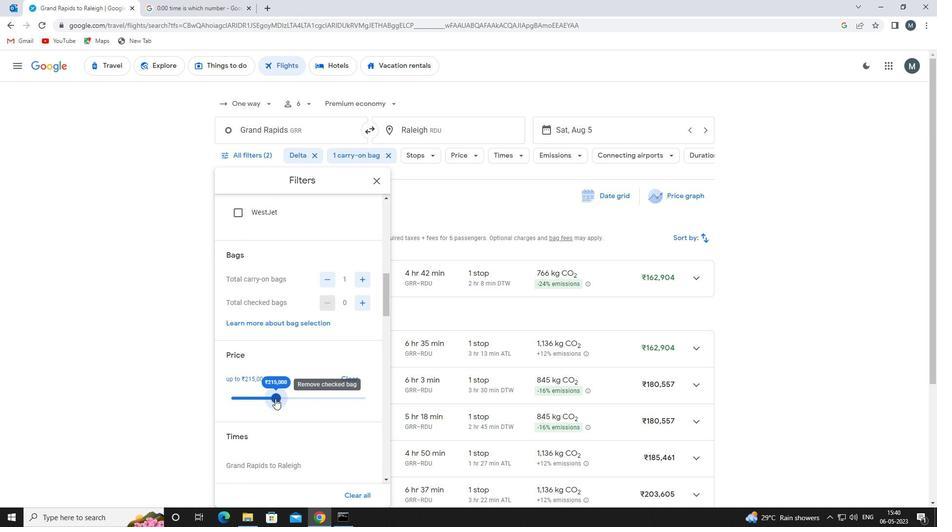 
Action: Mouse pressed left at (275, 398)
Screenshot: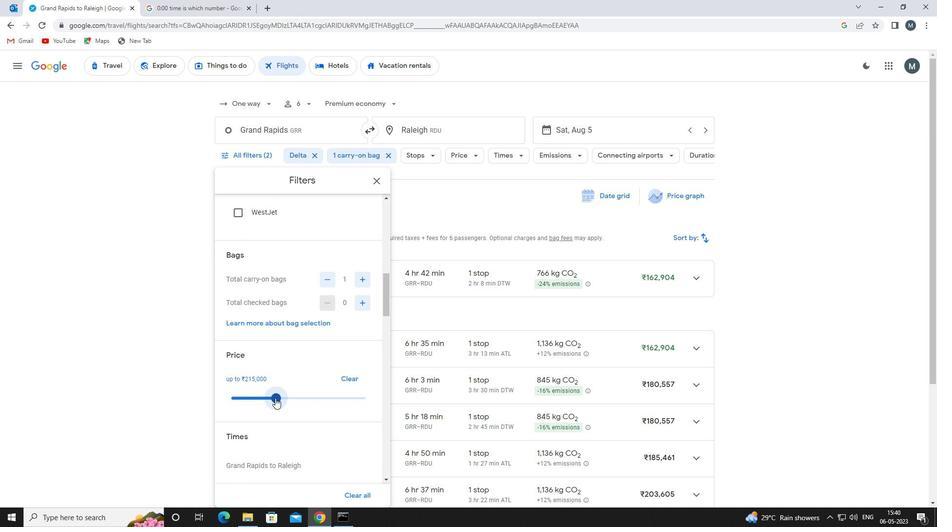 
Action: Mouse moved to (284, 370)
Screenshot: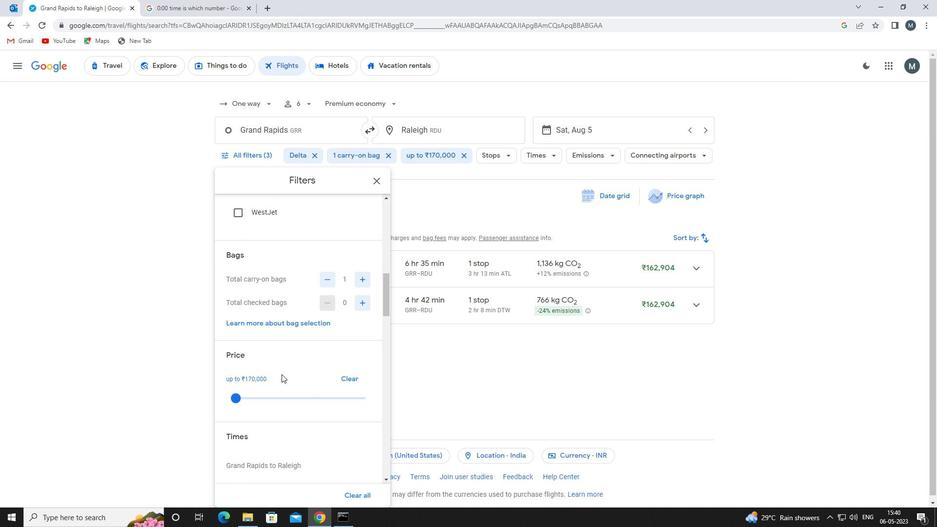 
Action: Mouse scrolled (284, 370) with delta (0, 0)
Screenshot: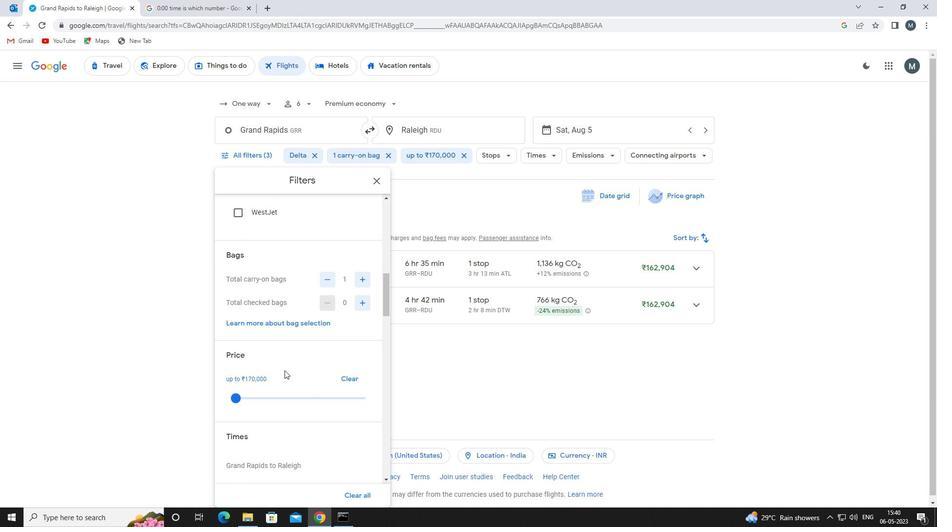 
Action: Mouse scrolled (284, 370) with delta (0, 0)
Screenshot: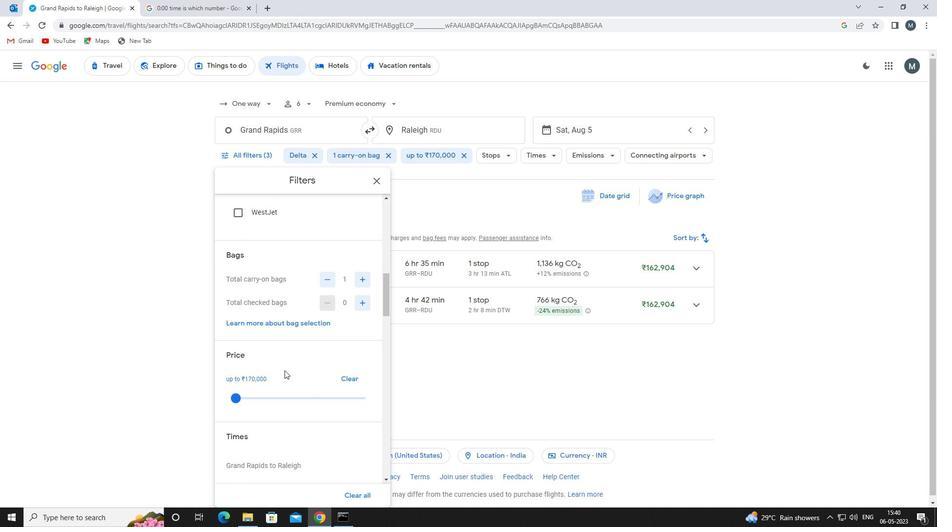 
Action: Mouse moved to (262, 382)
Screenshot: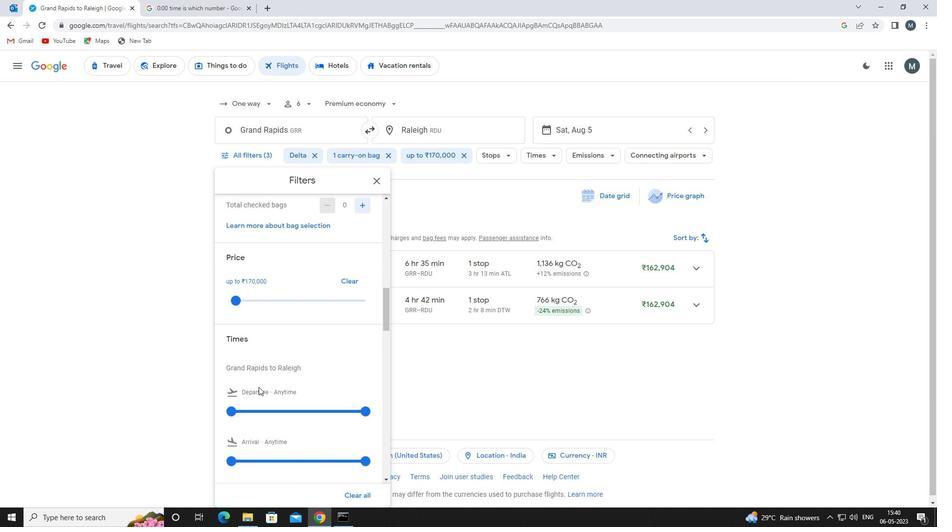 
Action: Mouse scrolled (262, 381) with delta (0, 0)
Screenshot: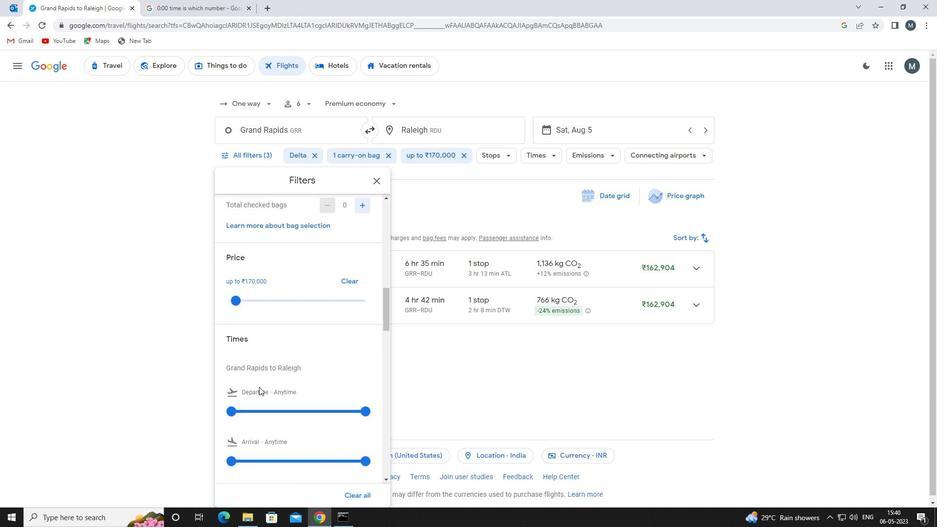 
Action: Mouse moved to (234, 361)
Screenshot: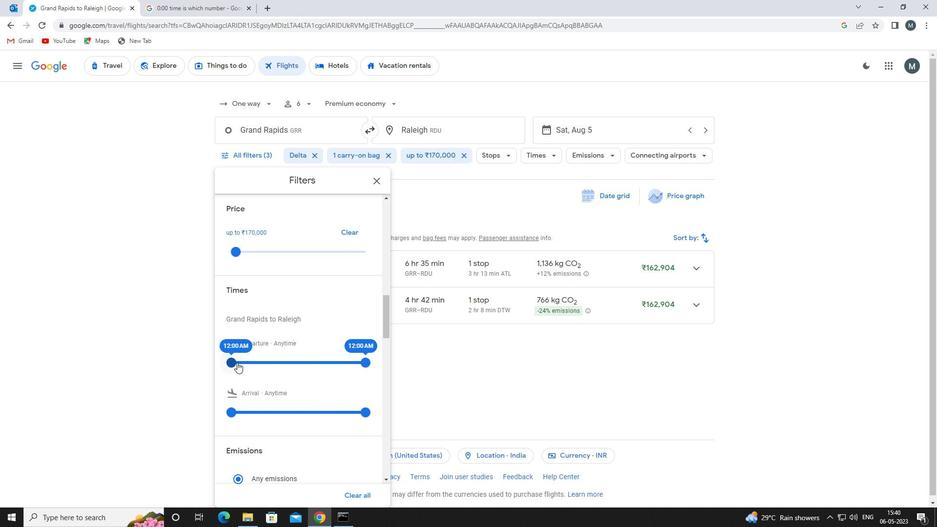
Action: Mouse pressed left at (234, 361)
Screenshot: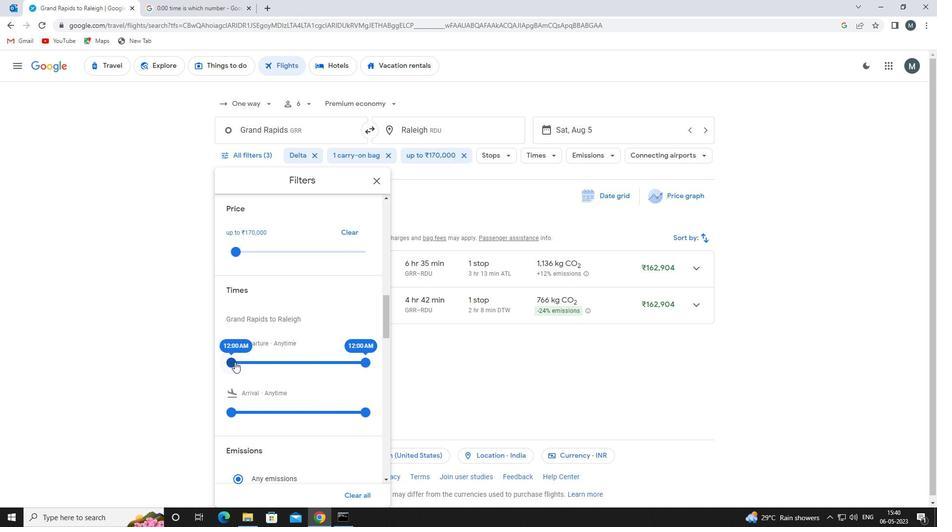 
Action: Mouse moved to (362, 360)
Screenshot: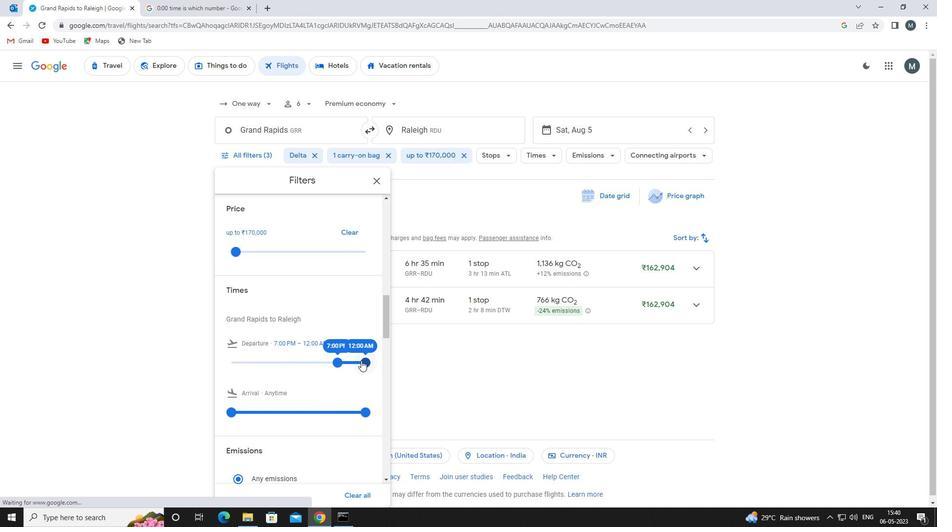 
Action: Mouse pressed left at (362, 360)
Screenshot: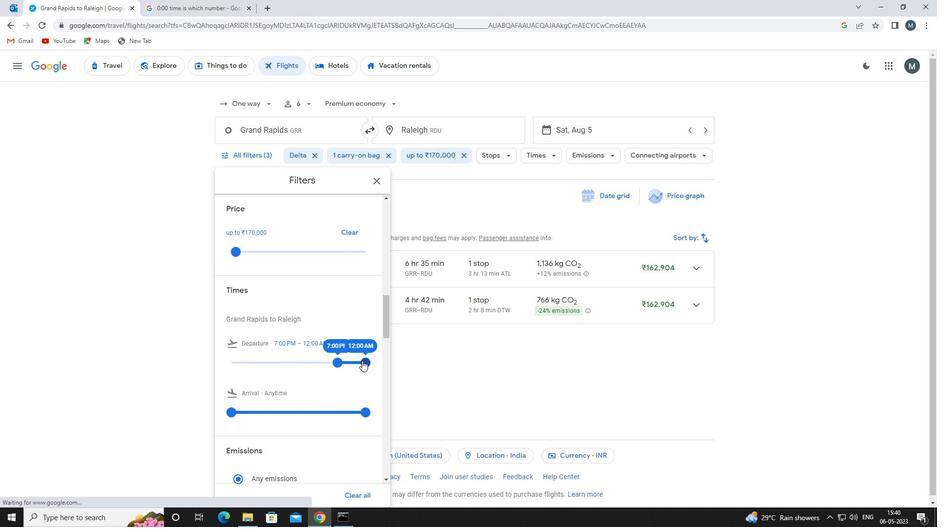 
Action: Mouse moved to (338, 366)
Screenshot: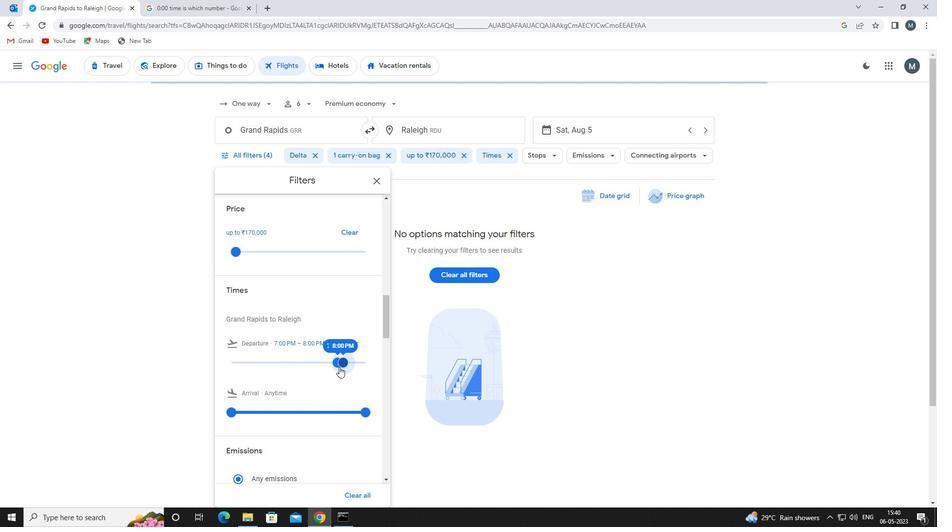
Action: Mouse scrolled (338, 366) with delta (0, 0)
Screenshot: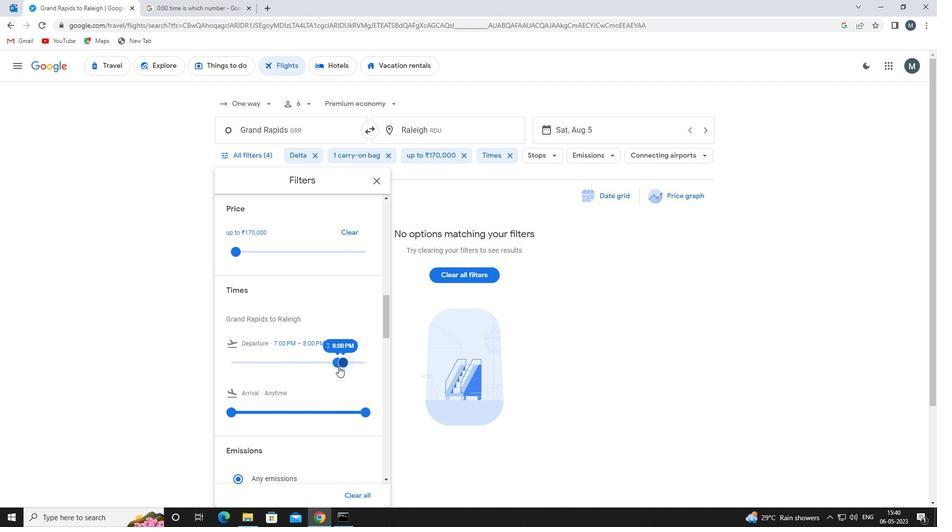 
Action: Mouse scrolled (338, 366) with delta (0, 0)
Screenshot: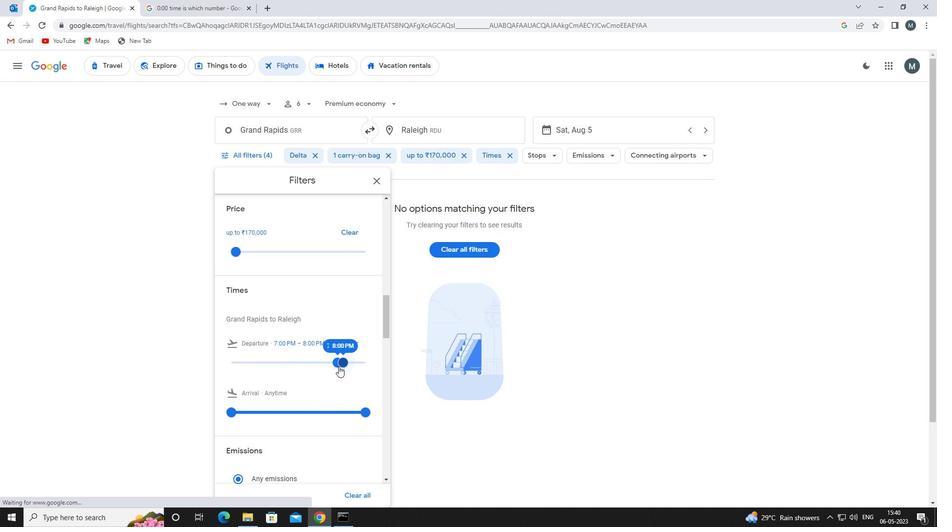 
Action: Mouse moved to (372, 177)
Screenshot: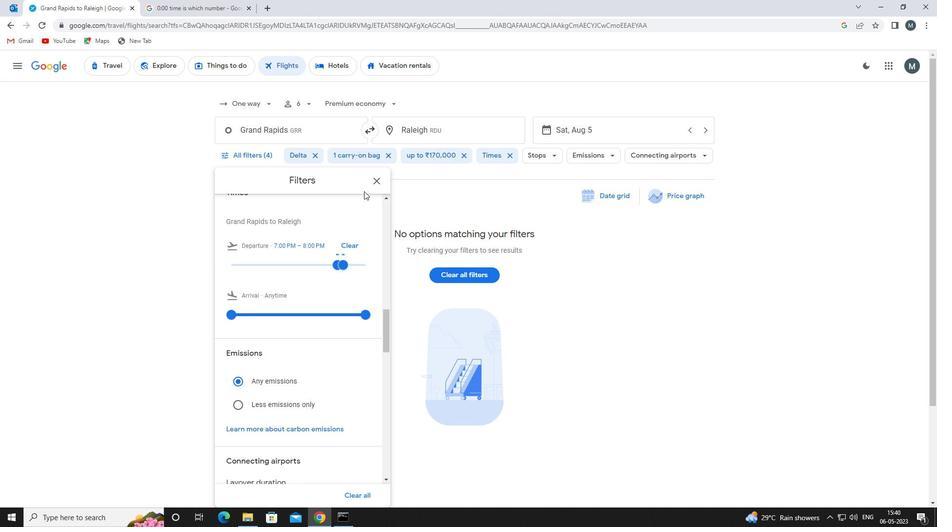 
Action: Mouse pressed left at (372, 177)
Screenshot: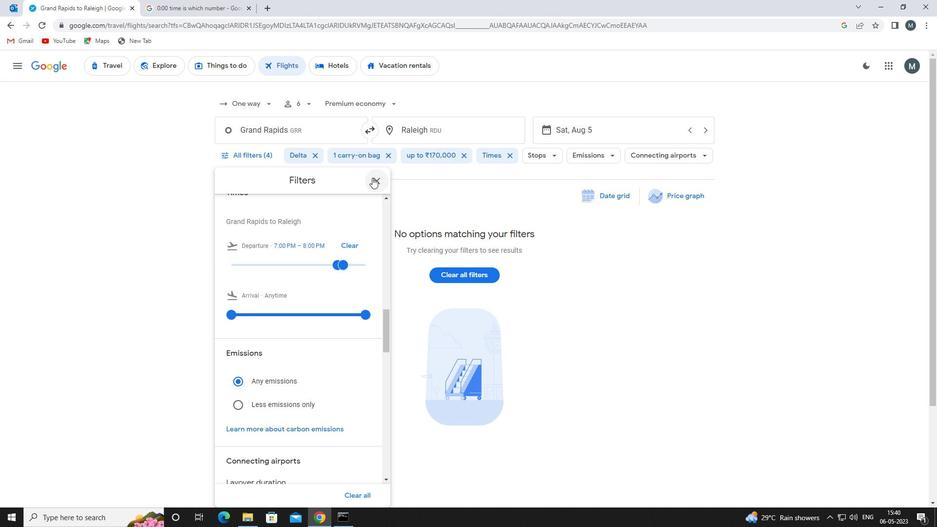 
